 Task: Search one way flight ticket for 1 adult, 1 child, 1 infant in seat in premium economy from Bangor: Bangor International Airport to Jackson: Jackson Hole Airport on 5-2-2023. Choice of flights is Frontier. Number of bags: 2 checked bags. Price is upto 105000. Outbound departure time preference is 19:15.
Action: Mouse moved to (325, 291)
Screenshot: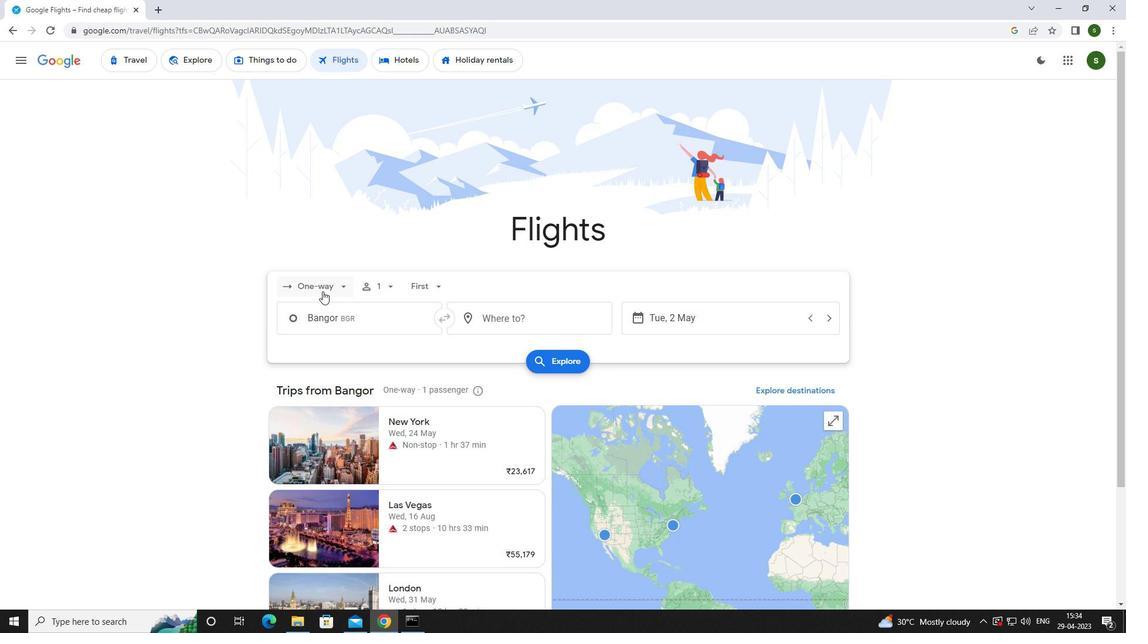 
Action: Mouse pressed left at (325, 291)
Screenshot: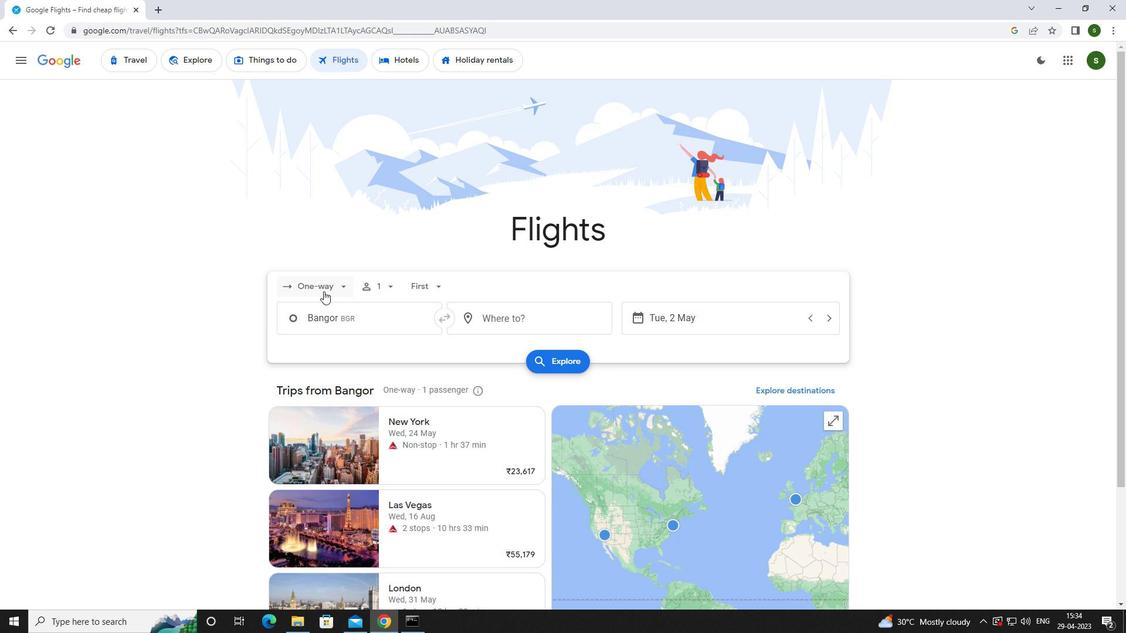 
Action: Mouse moved to (345, 336)
Screenshot: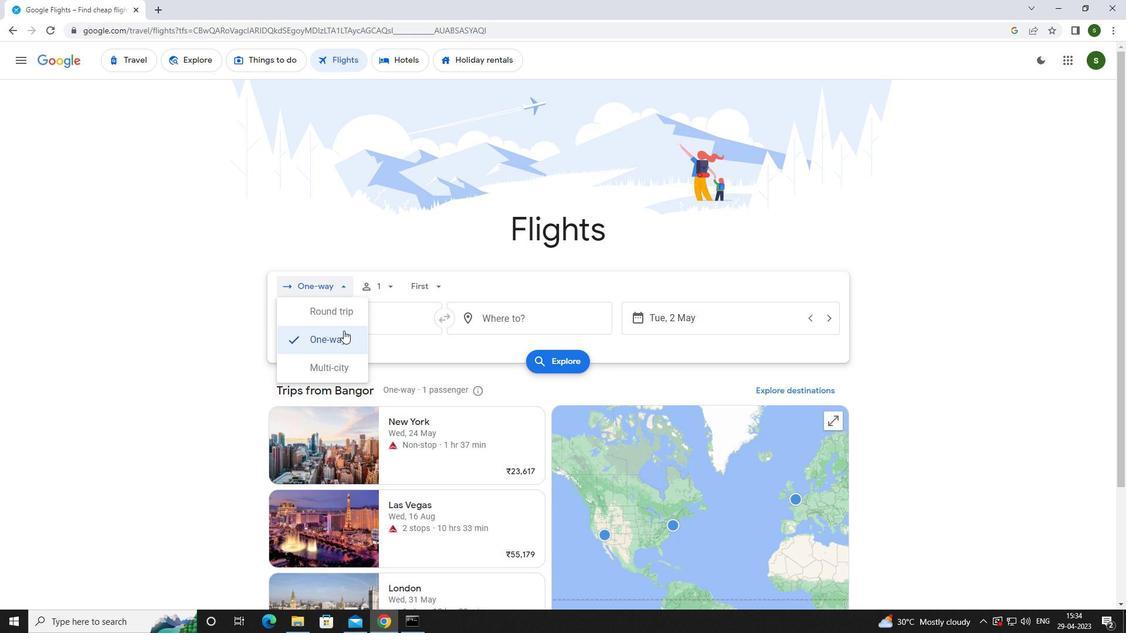
Action: Mouse pressed left at (345, 336)
Screenshot: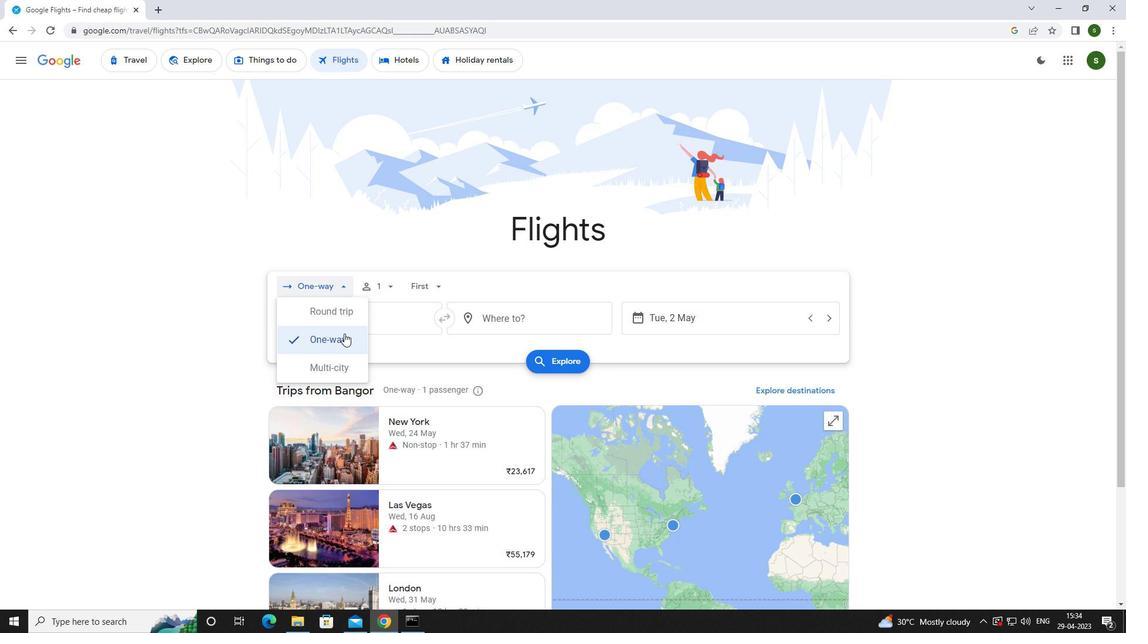 
Action: Mouse moved to (390, 287)
Screenshot: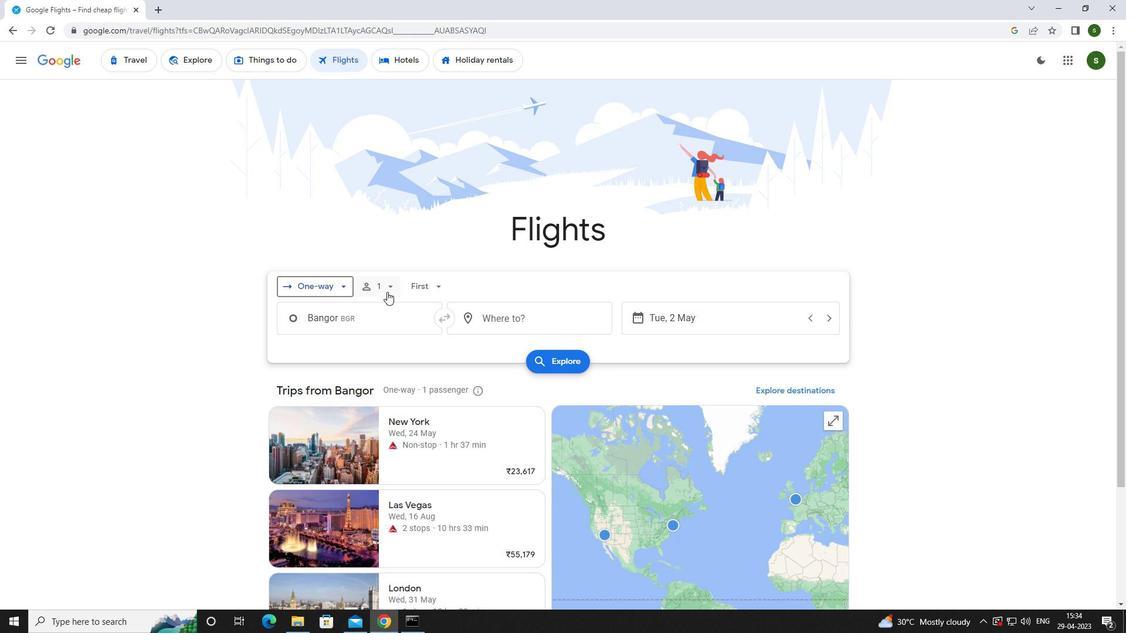 
Action: Mouse pressed left at (390, 287)
Screenshot: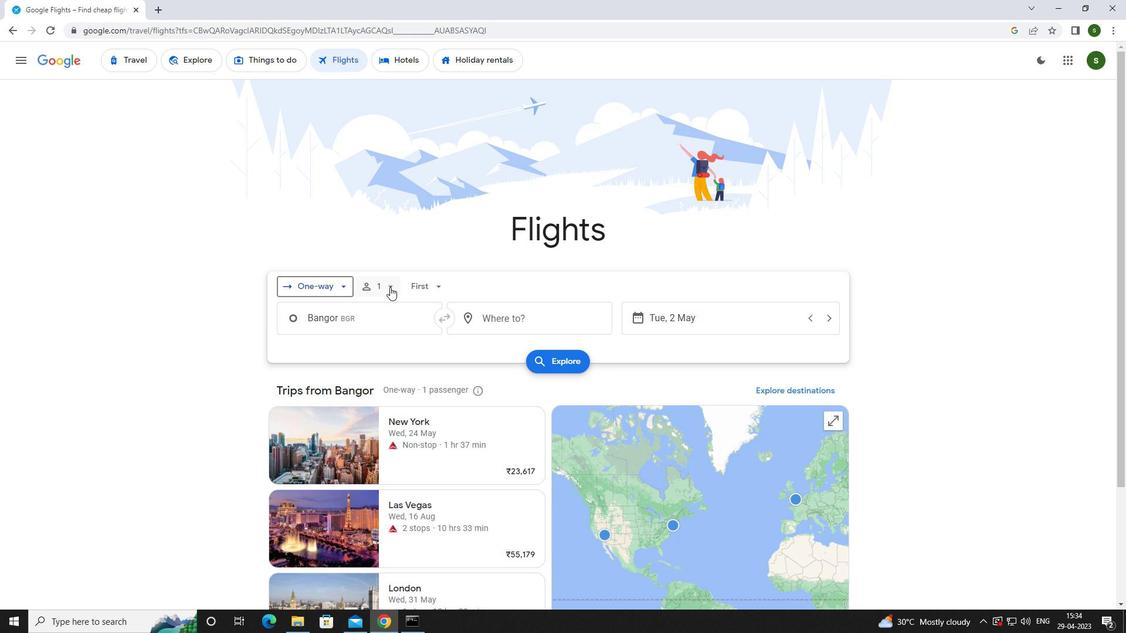 
Action: Mouse moved to (482, 343)
Screenshot: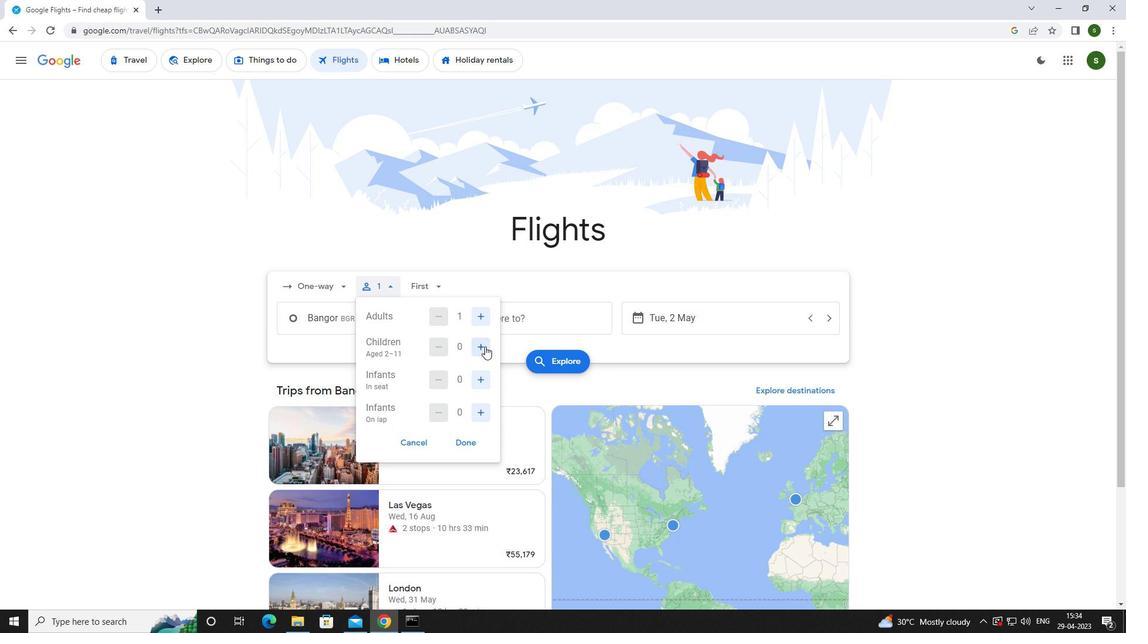 
Action: Mouse pressed left at (482, 343)
Screenshot: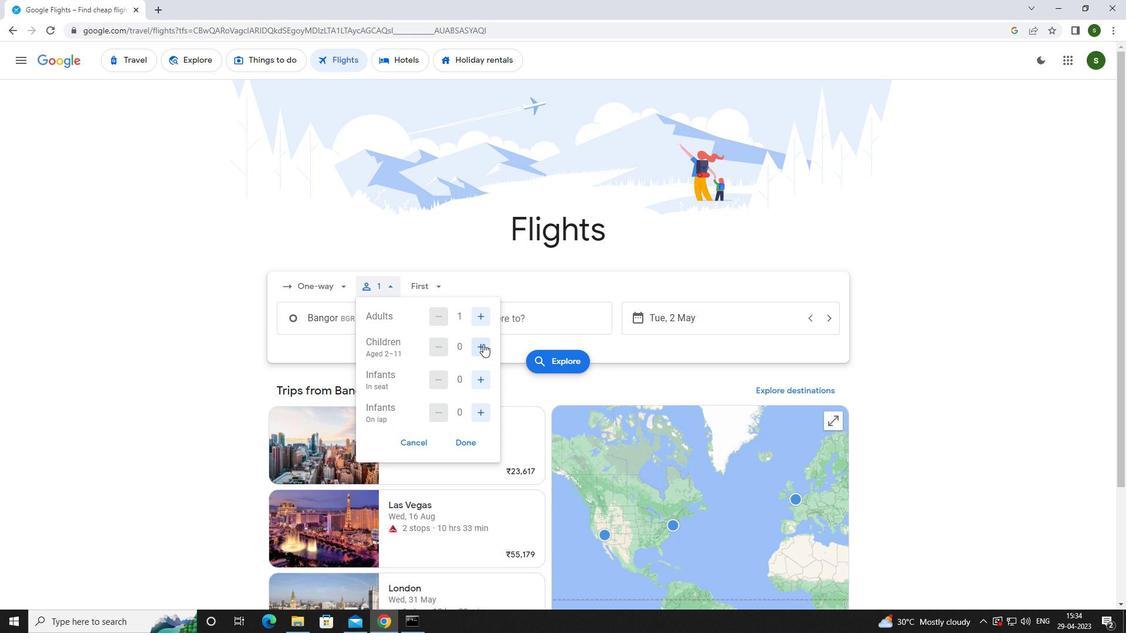 
Action: Mouse moved to (482, 384)
Screenshot: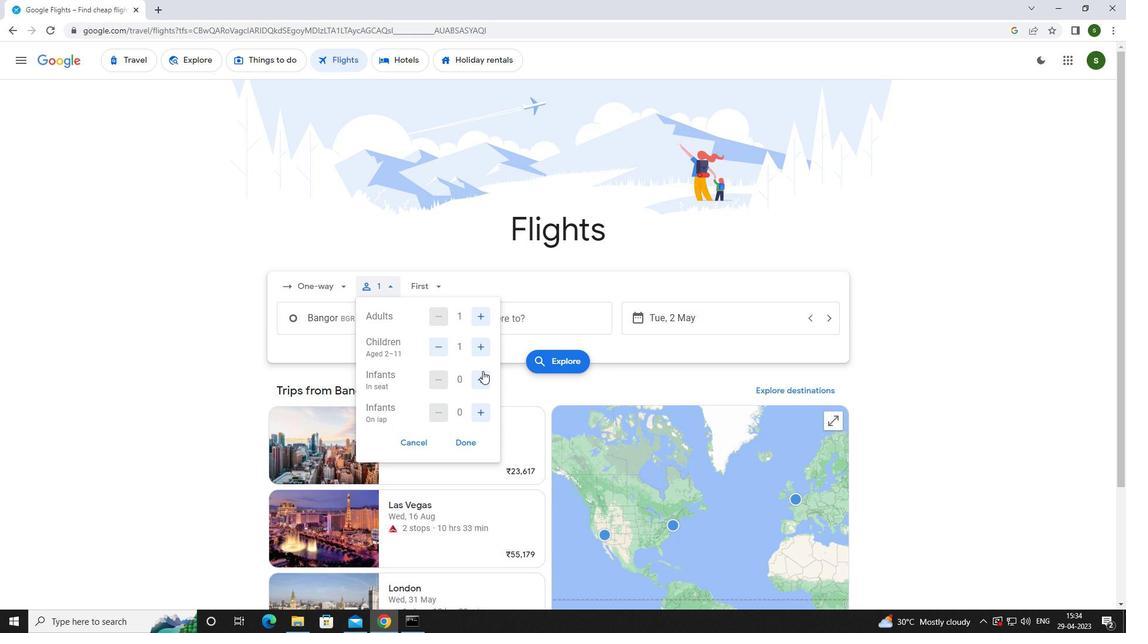 
Action: Mouse pressed left at (482, 384)
Screenshot: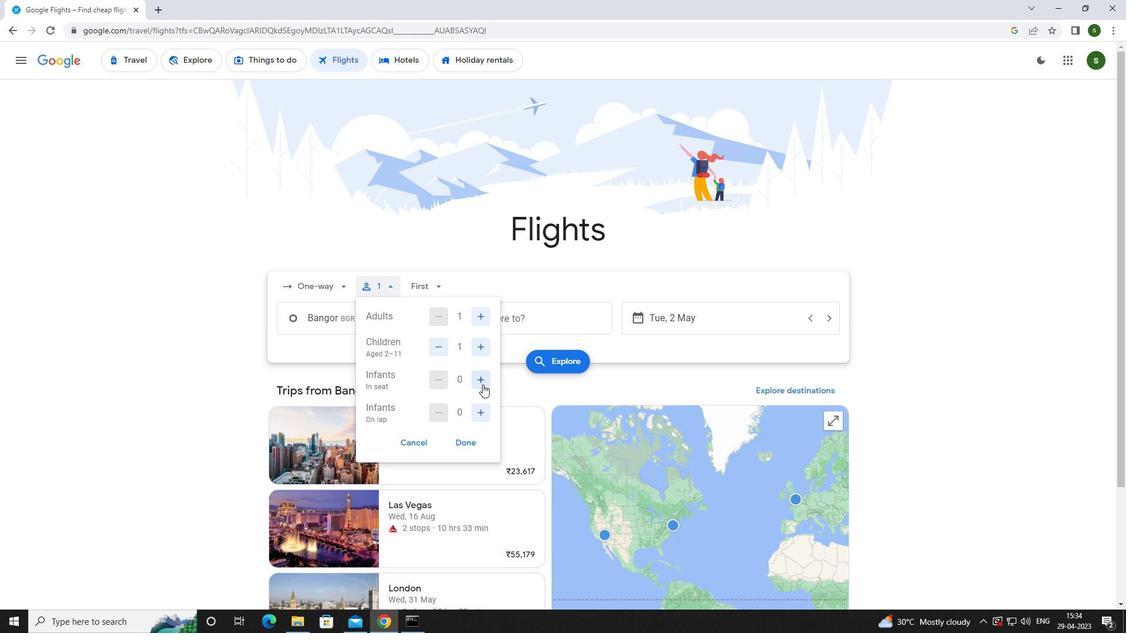 
Action: Mouse moved to (447, 287)
Screenshot: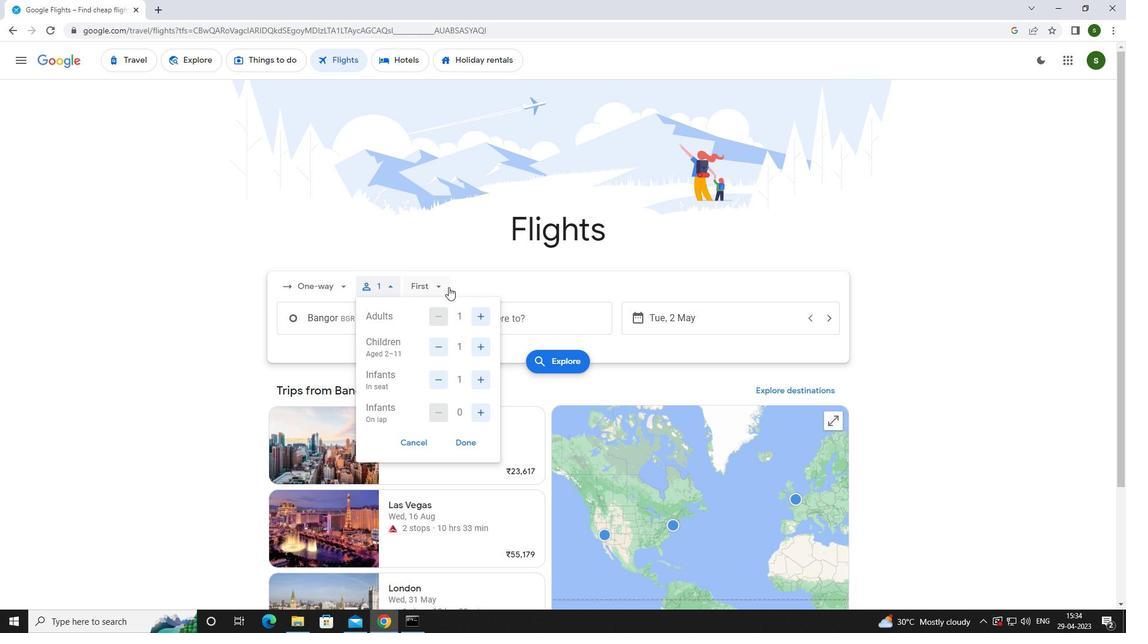 
Action: Mouse pressed left at (447, 287)
Screenshot: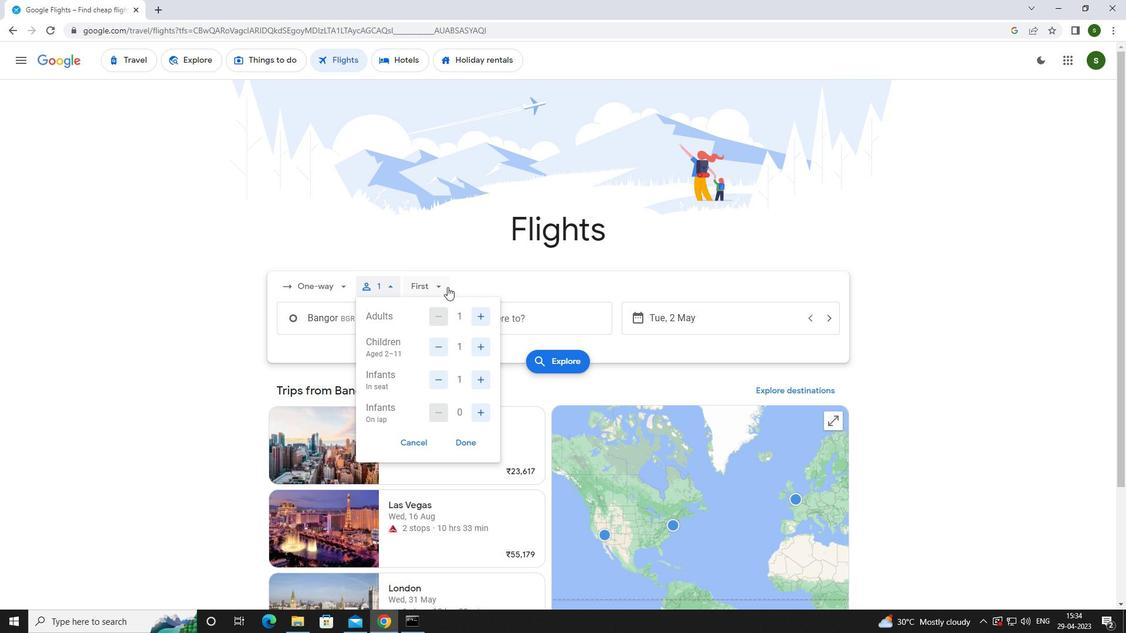 
Action: Mouse moved to (455, 340)
Screenshot: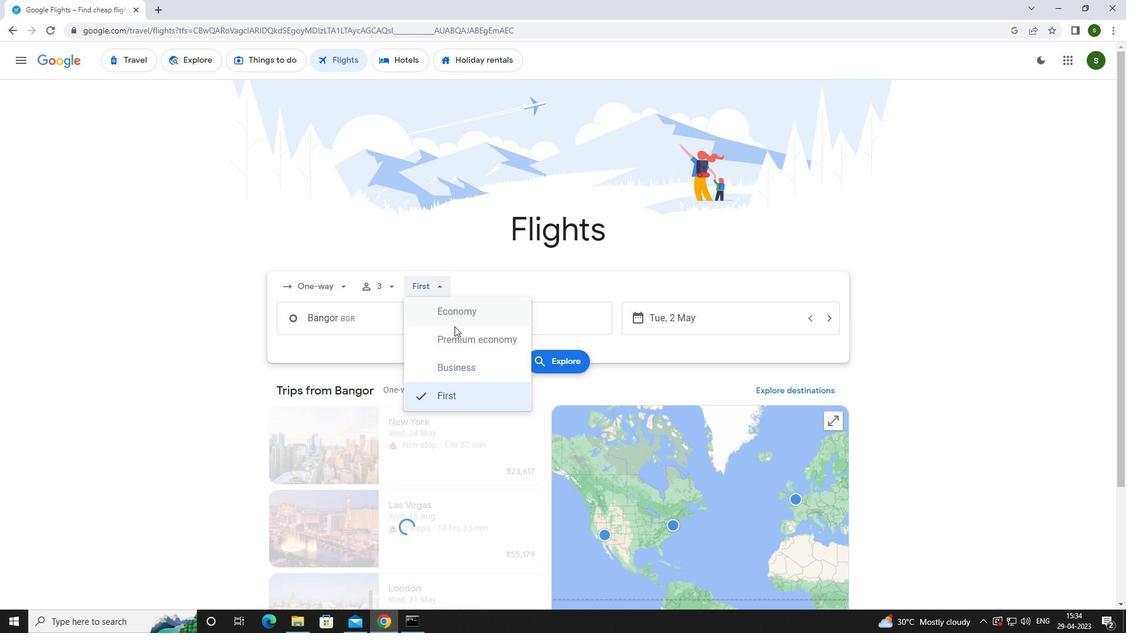 
Action: Mouse pressed left at (455, 340)
Screenshot: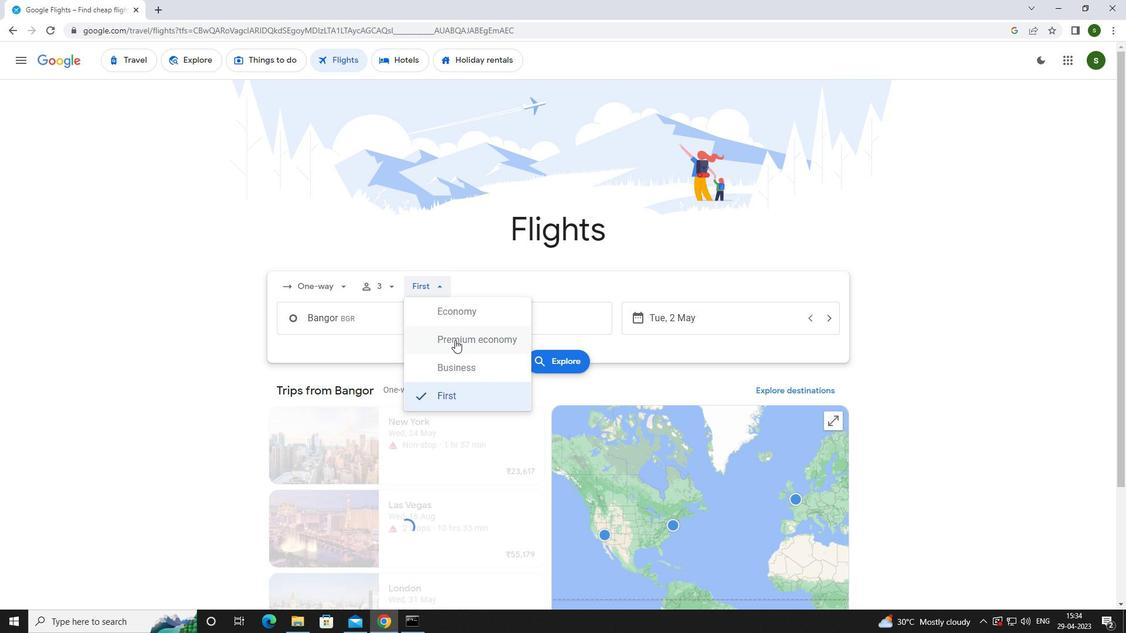 
Action: Mouse moved to (395, 327)
Screenshot: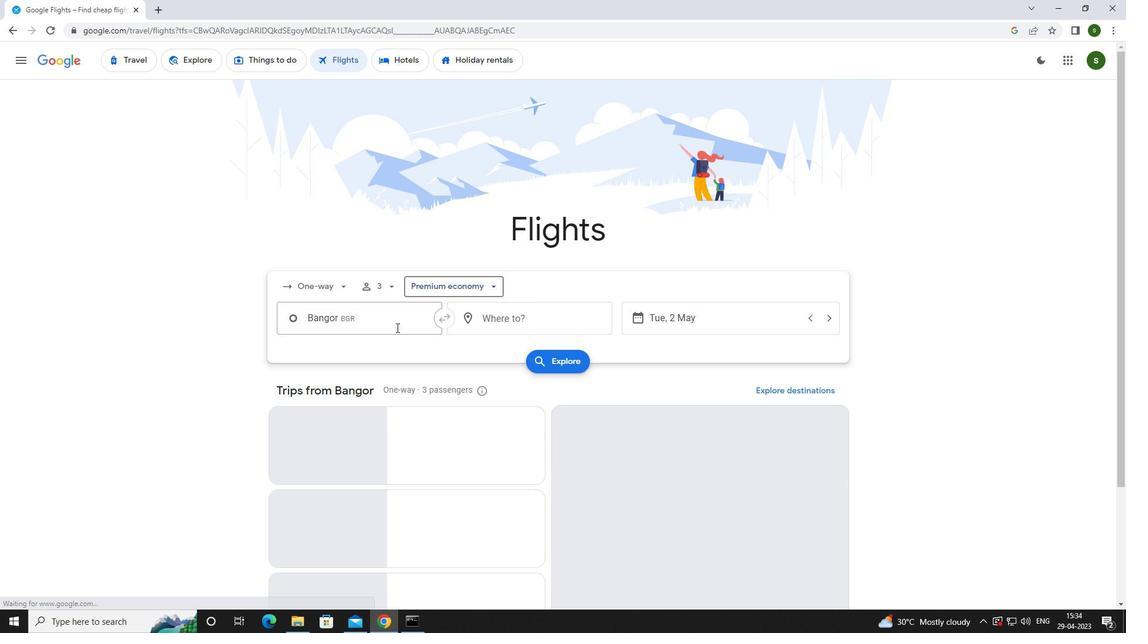 
Action: Mouse pressed left at (395, 327)
Screenshot: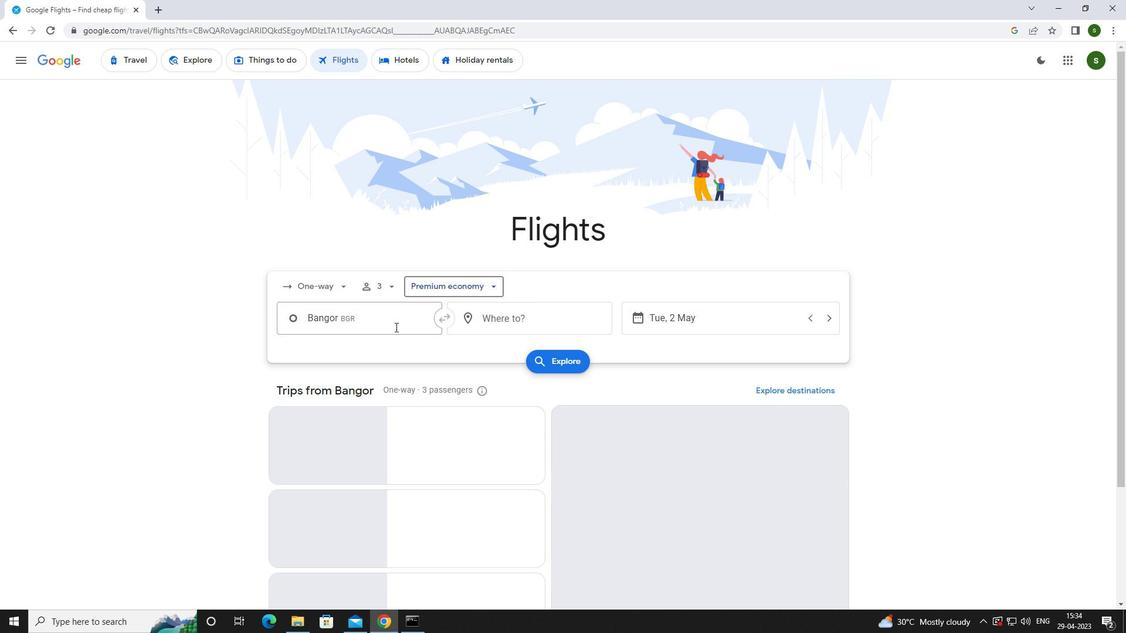 
Action: Key pressed b<Key.caps_lock>angor
Screenshot: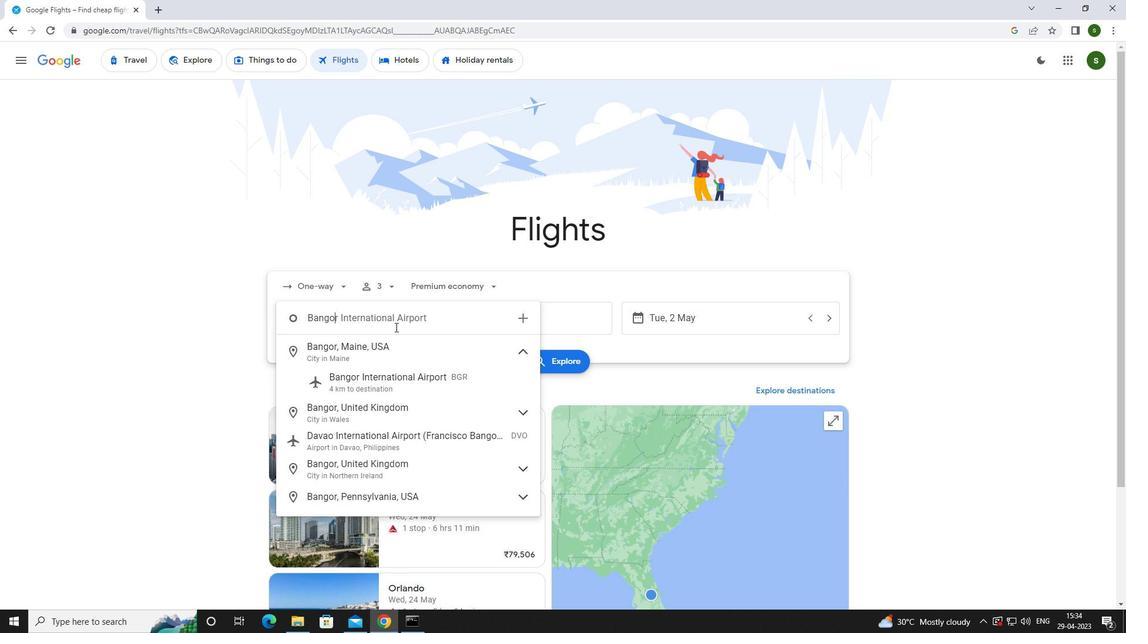 
Action: Mouse moved to (393, 380)
Screenshot: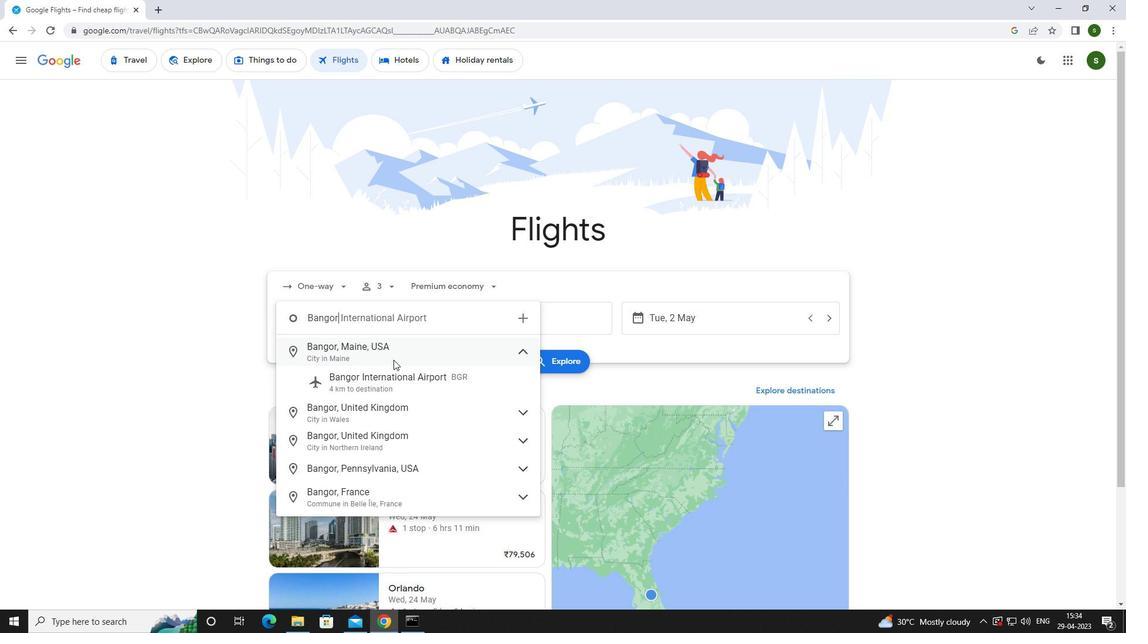 
Action: Mouse pressed left at (393, 380)
Screenshot: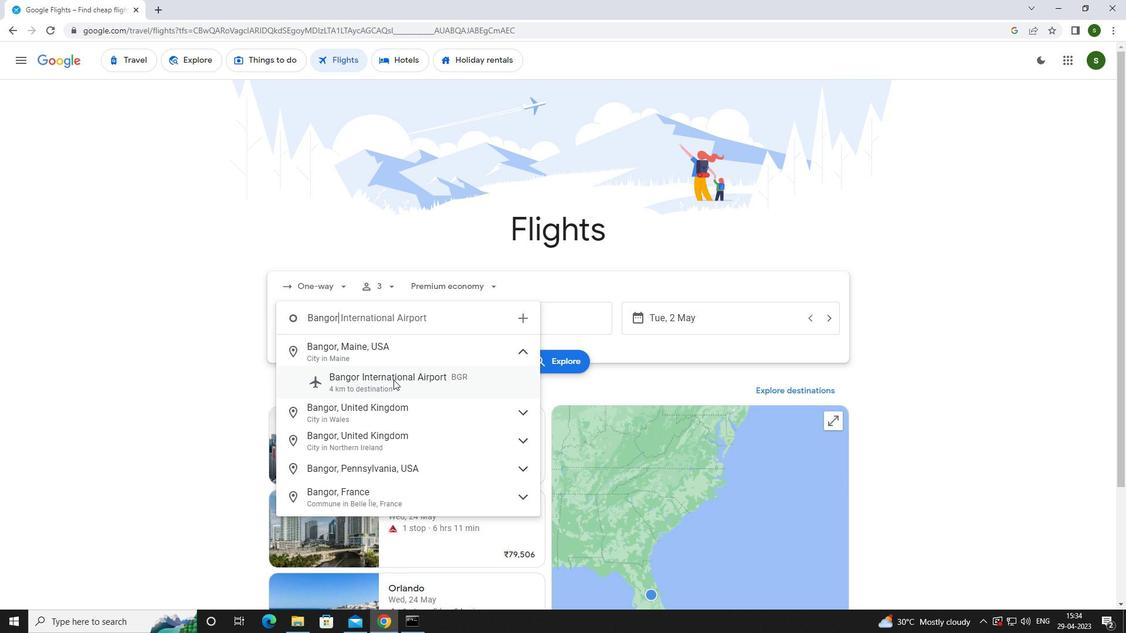 
Action: Mouse moved to (499, 322)
Screenshot: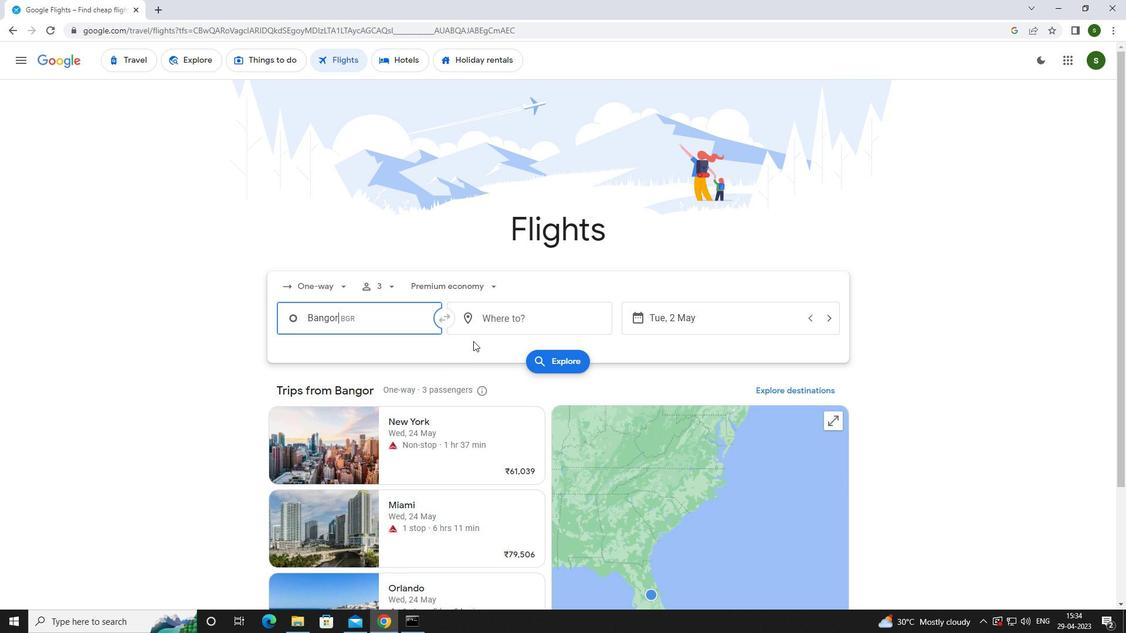 
Action: Mouse pressed left at (499, 322)
Screenshot: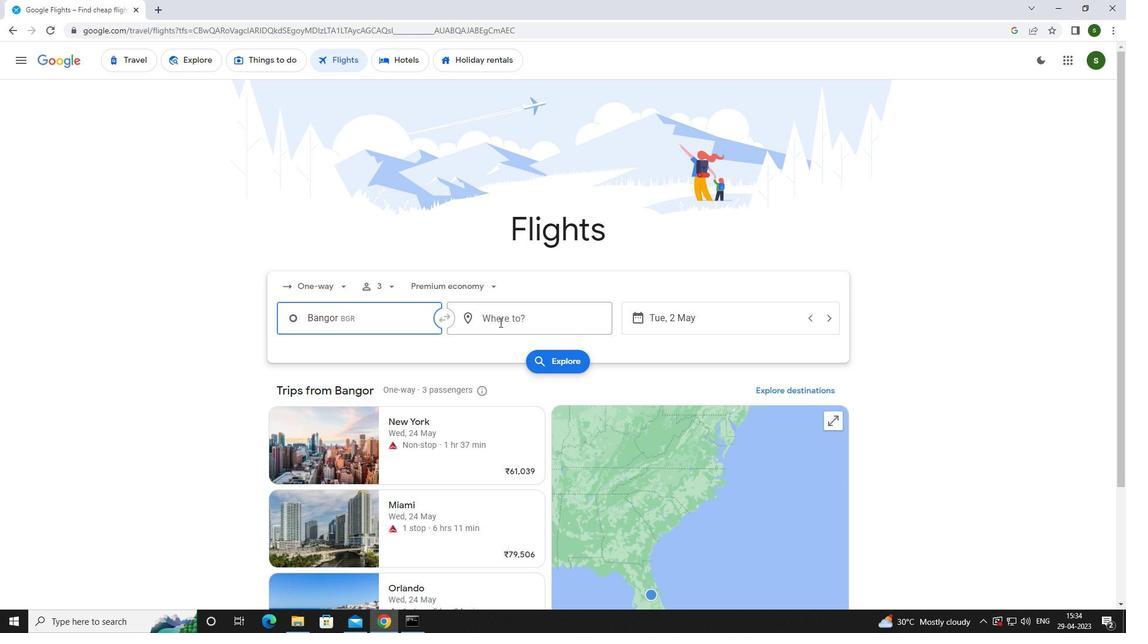 
Action: Mouse moved to (512, 316)
Screenshot: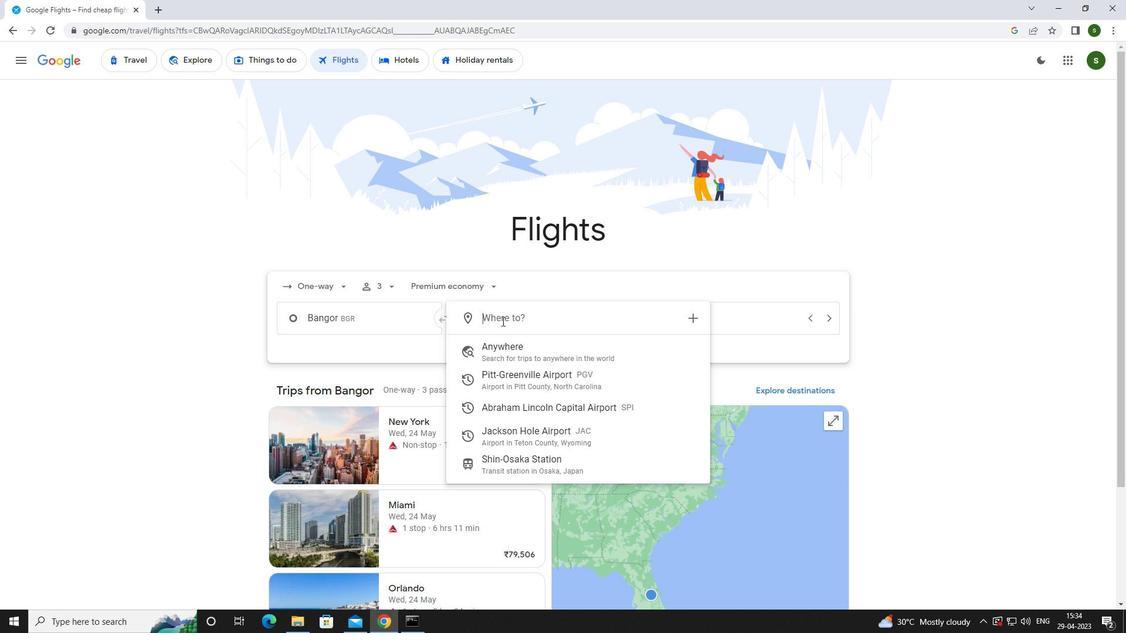 
Action: Key pressed <Key.caps_lock>j<Key.caps_lock>ackson<Key.space><Key.caps_lock>h<Key.caps_lock>
Screenshot: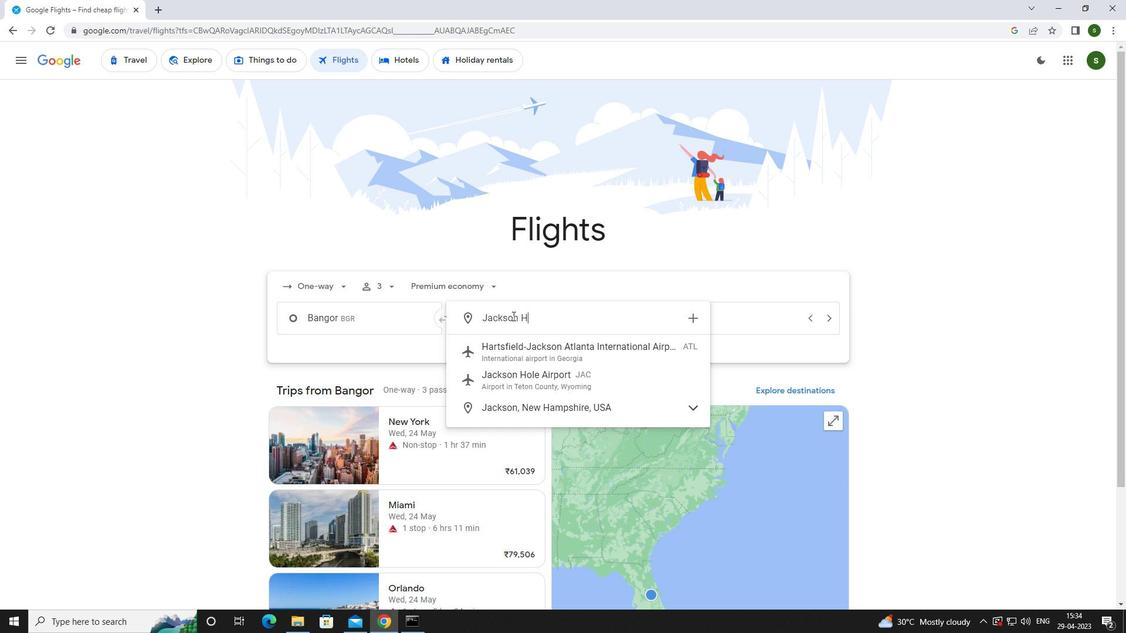 
Action: Mouse moved to (522, 374)
Screenshot: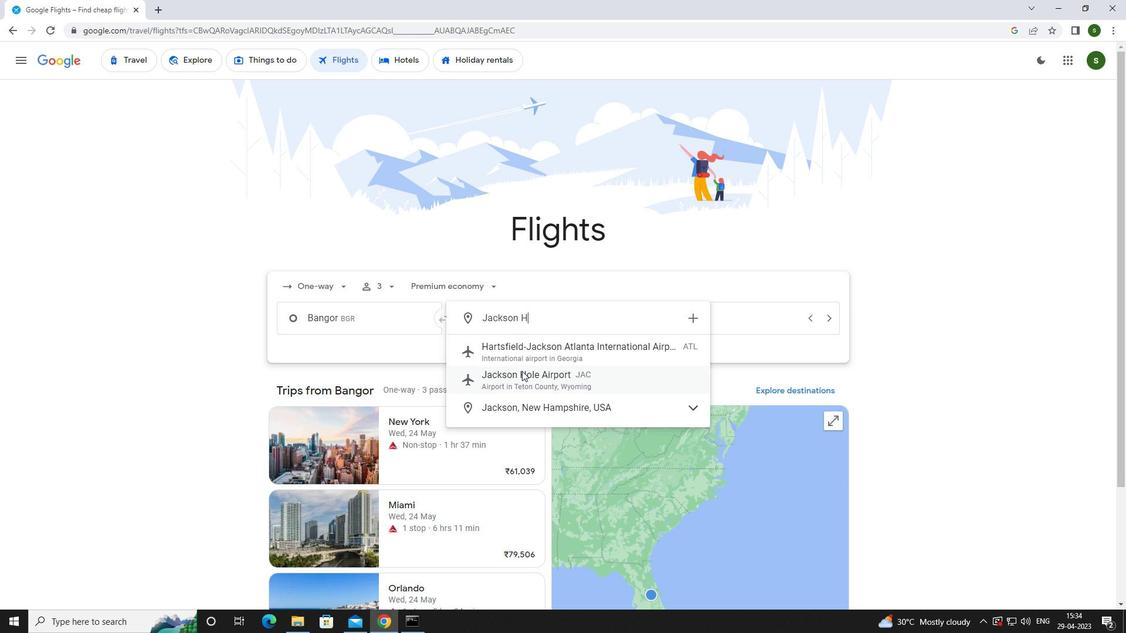 
Action: Mouse pressed left at (522, 374)
Screenshot: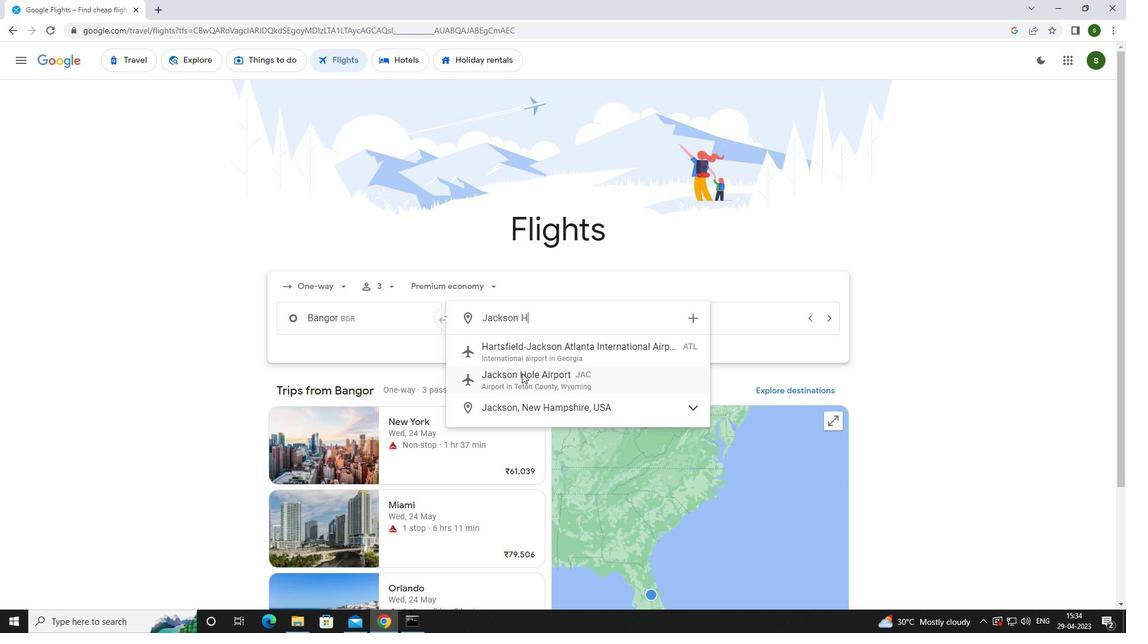 
Action: Mouse moved to (705, 321)
Screenshot: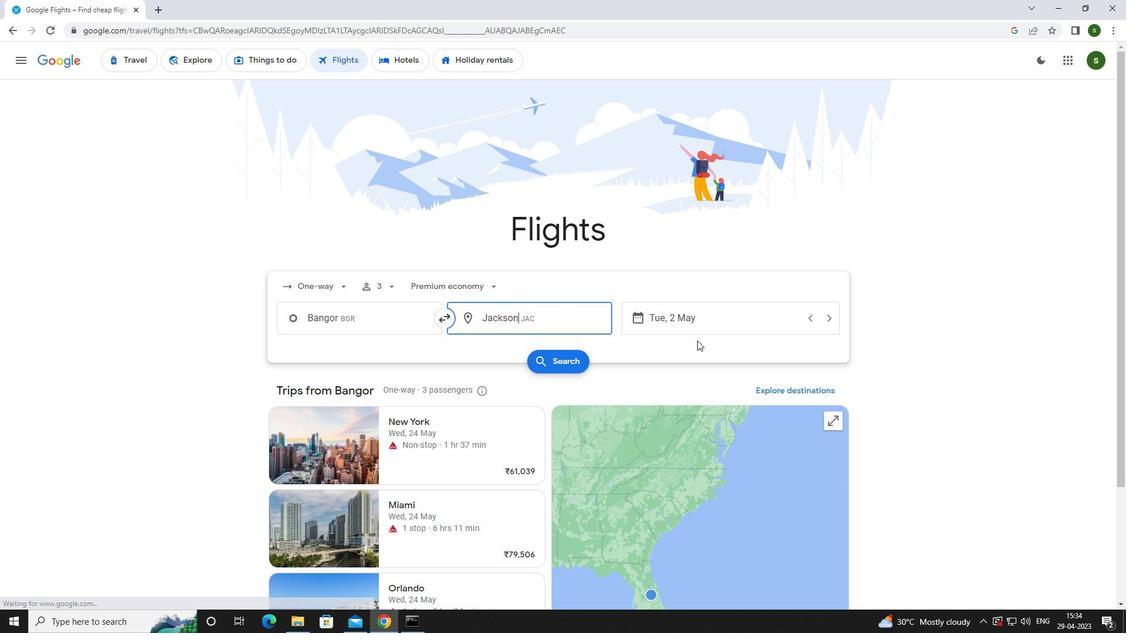 
Action: Mouse pressed left at (705, 321)
Screenshot: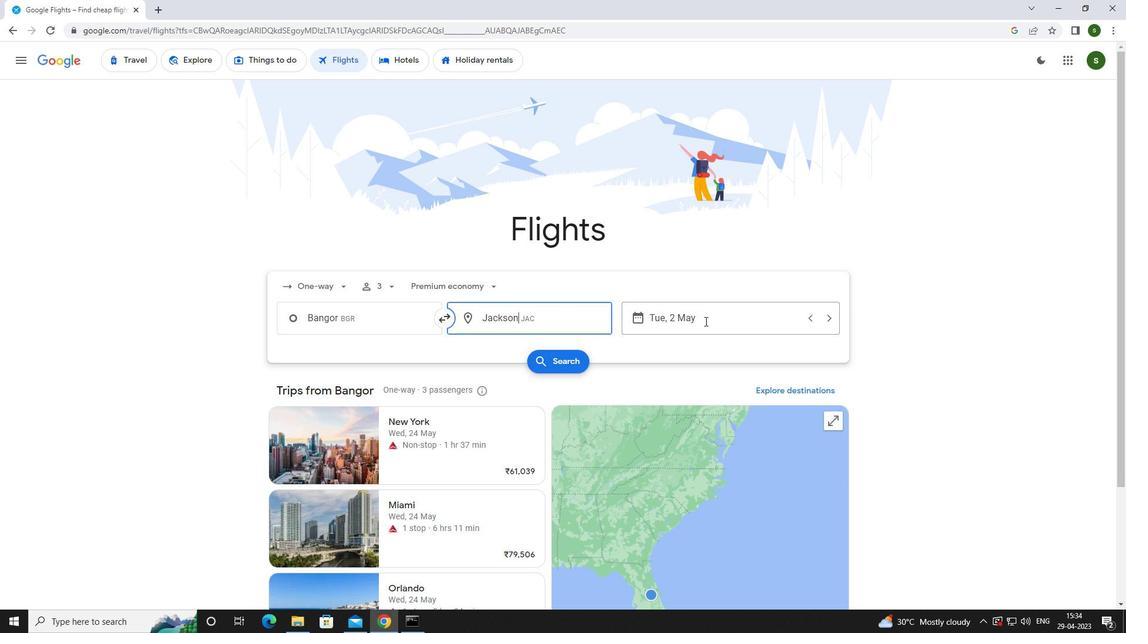 
Action: Mouse moved to (704, 387)
Screenshot: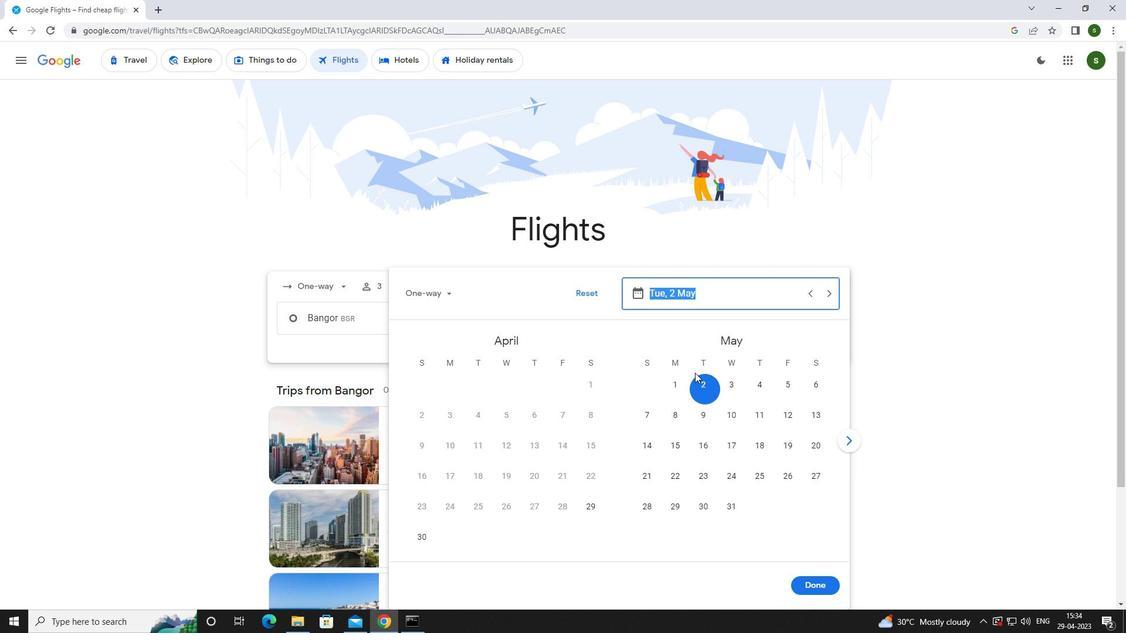 
Action: Mouse pressed left at (704, 387)
Screenshot: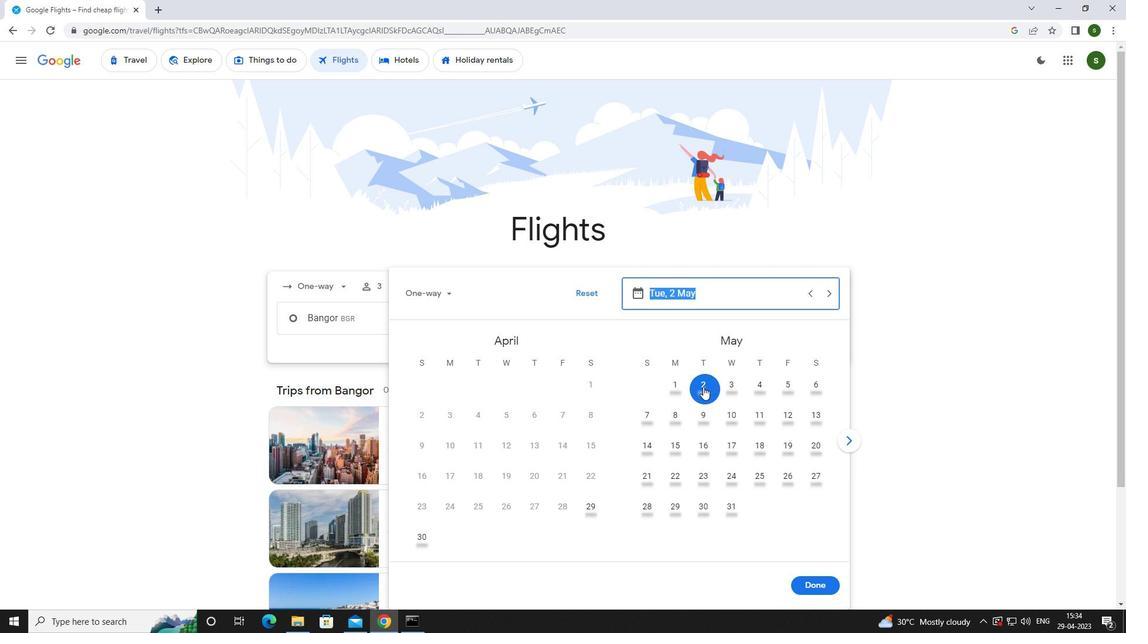 
Action: Mouse moved to (820, 581)
Screenshot: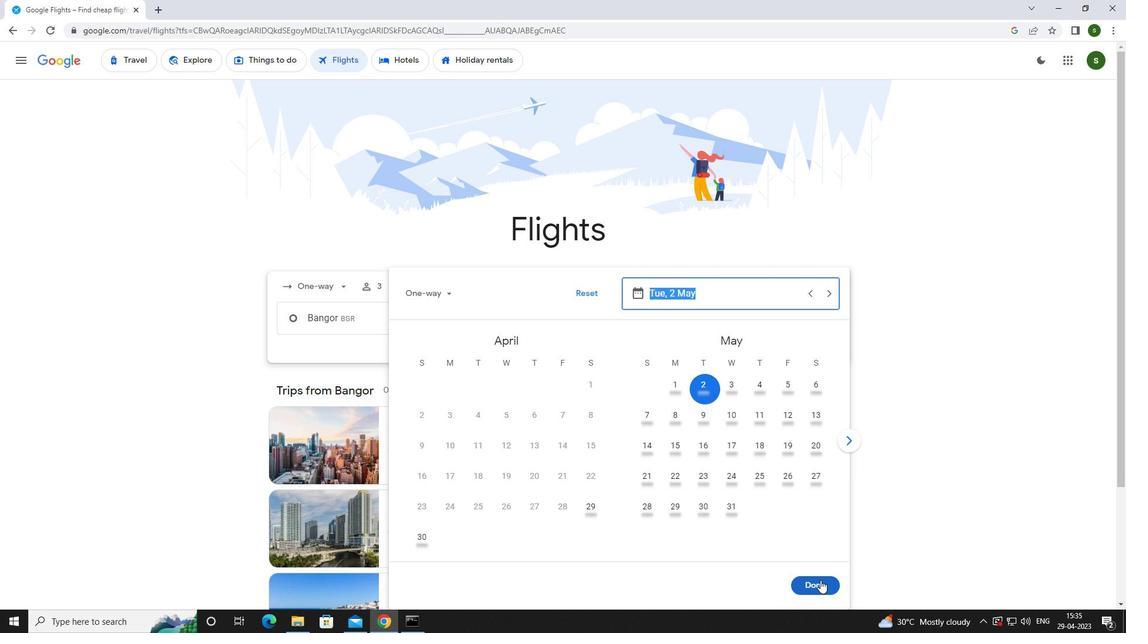 
Action: Mouse pressed left at (820, 581)
Screenshot: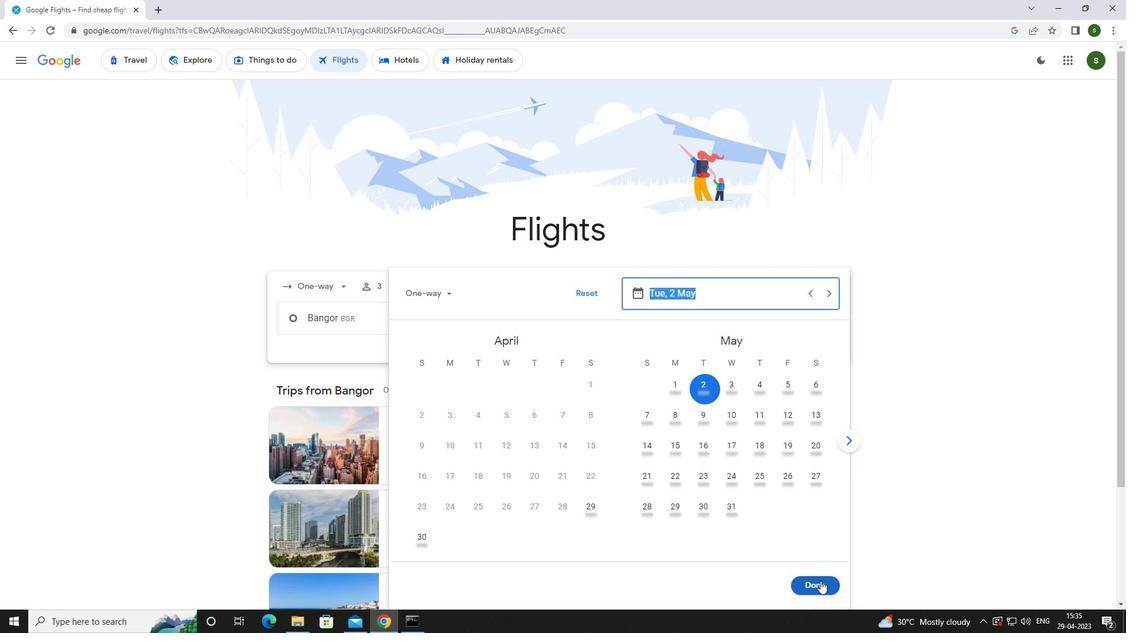 
Action: Mouse moved to (542, 355)
Screenshot: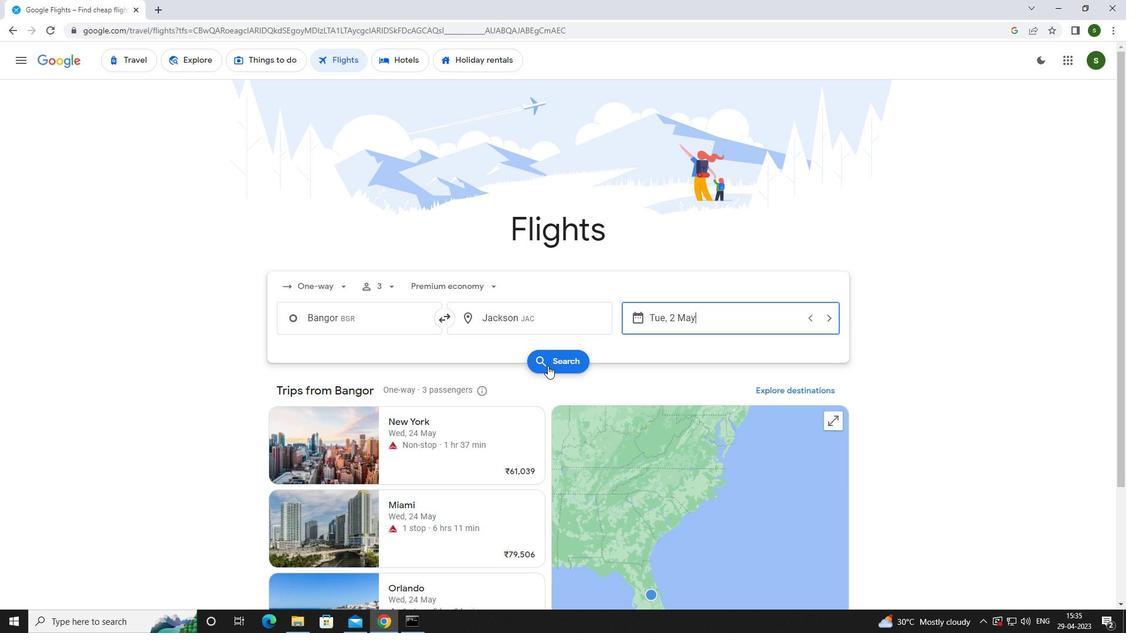 
Action: Mouse pressed left at (542, 355)
Screenshot: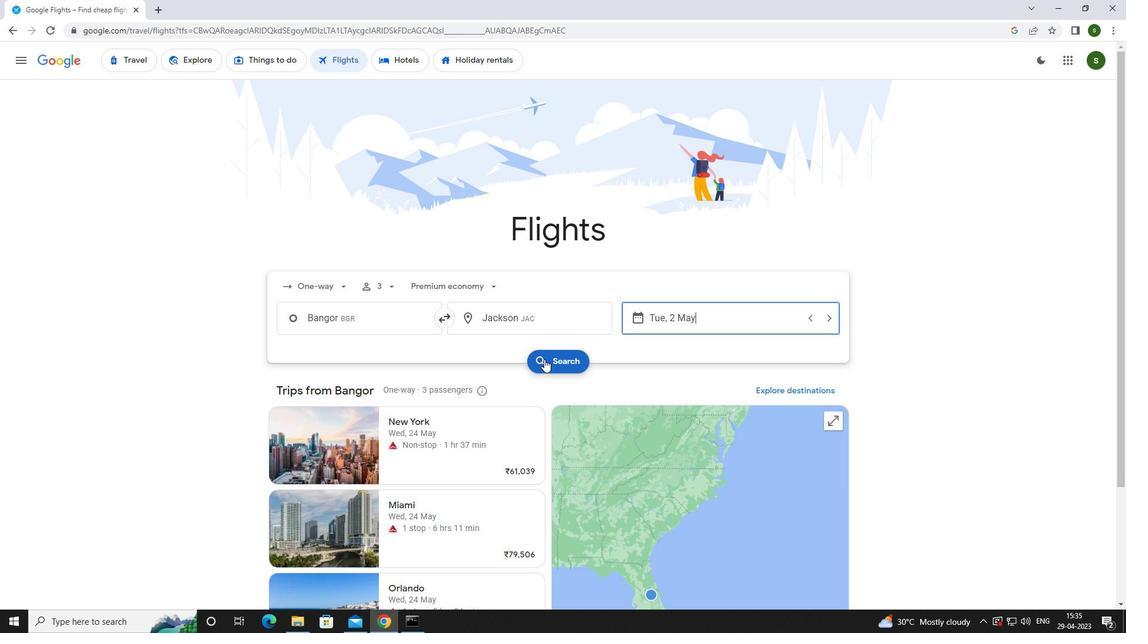 
Action: Mouse moved to (292, 163)
Screenshot: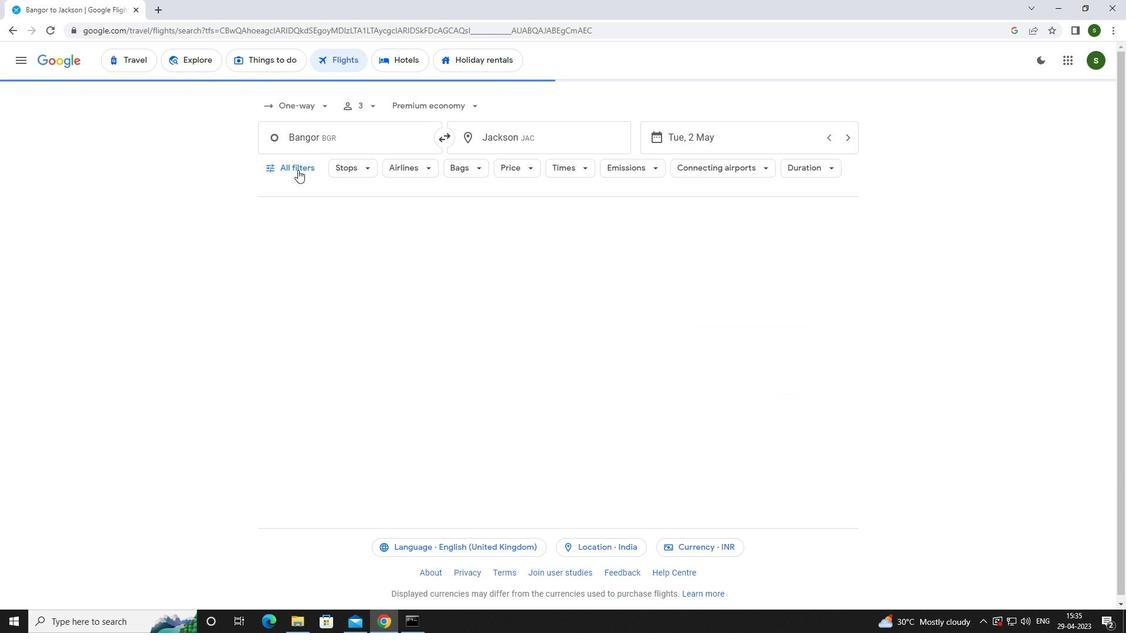 
Action: Mouse pressed left at (292, 163)
Screenshot: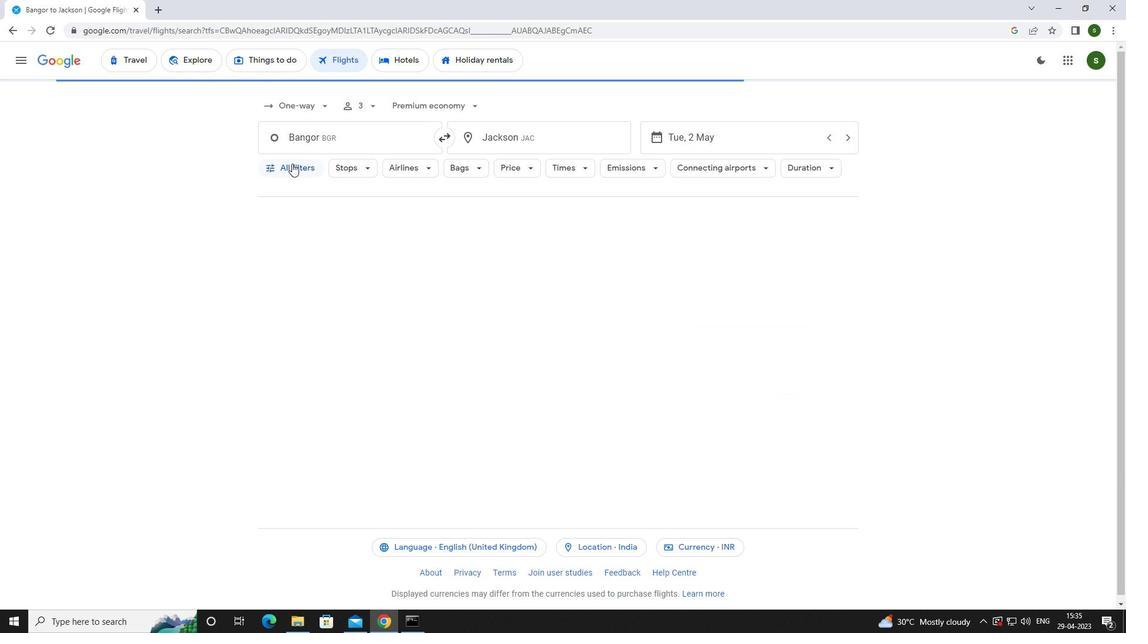 
Action: Mouse moved to (328, 254)
Screenshot: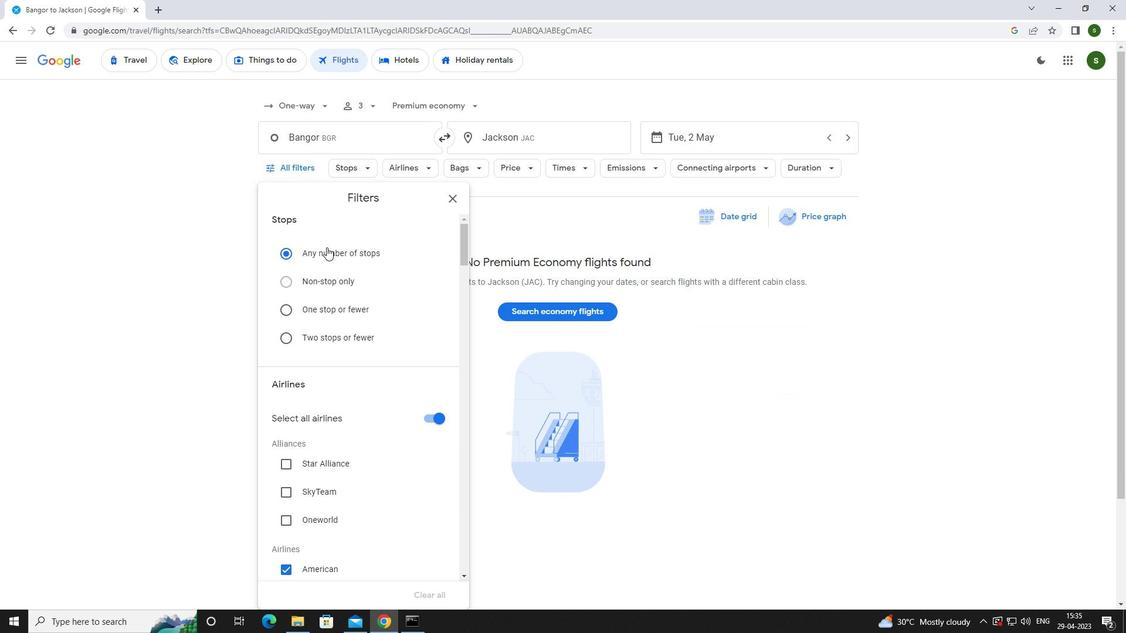 
Action: Mouse scrolled (328, 254) with delta (0, 0)
Screenshot: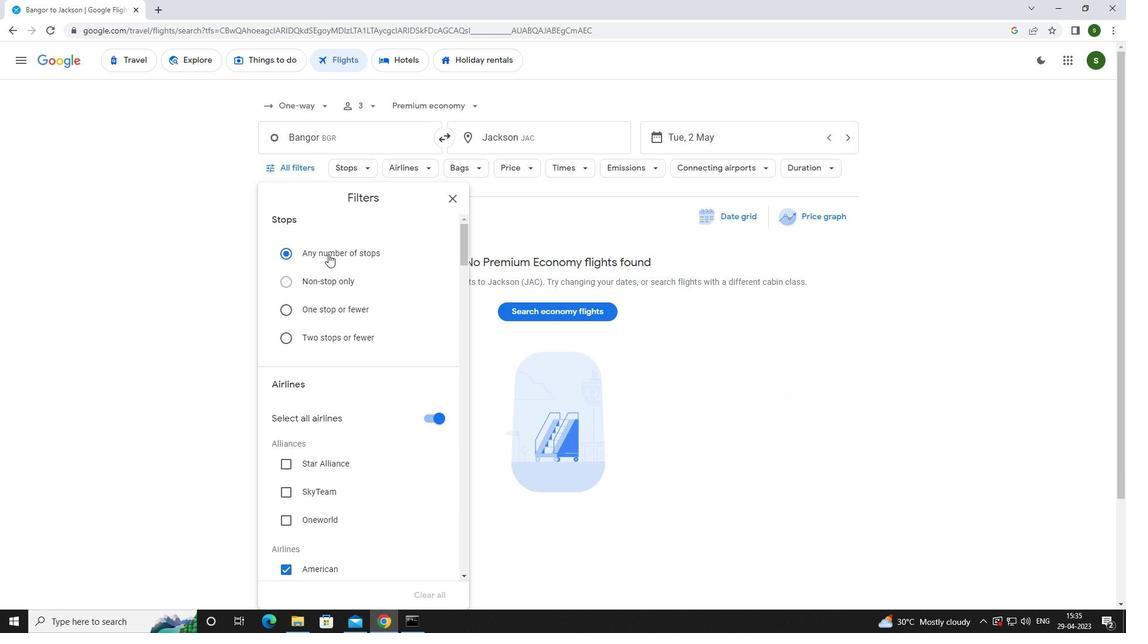
Action: Mouse scrolled (328, 254) with delta (0, 0)
Screenshot: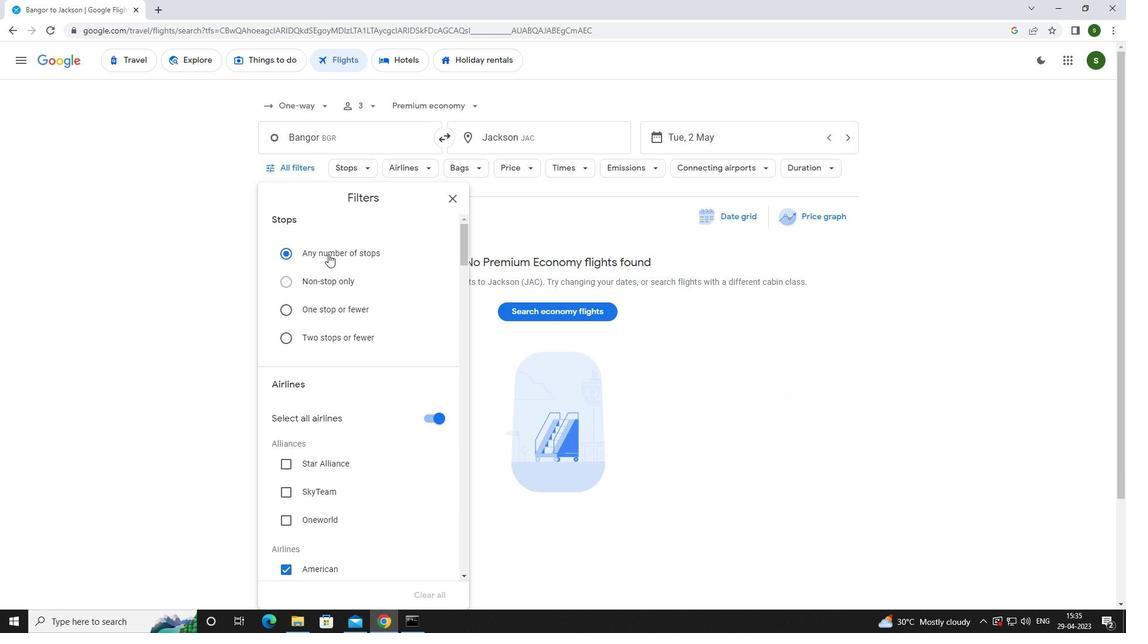 
Action: Mouse moved to (439, 302)
Screenshot: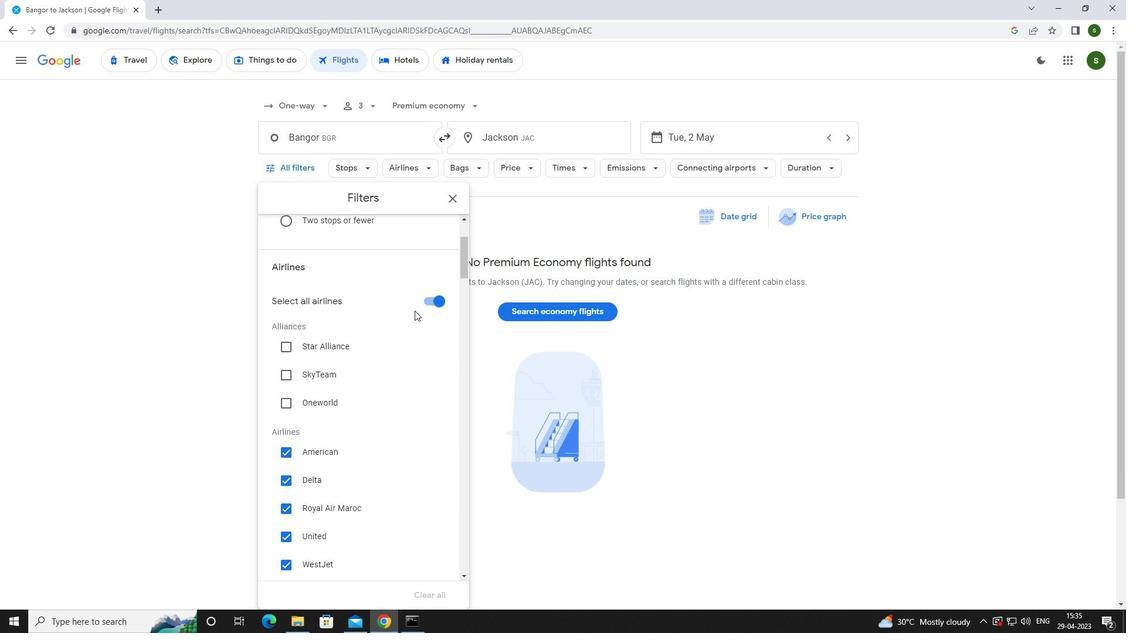 
Action: Mouse pressed left at (439, 302)
Screenshot: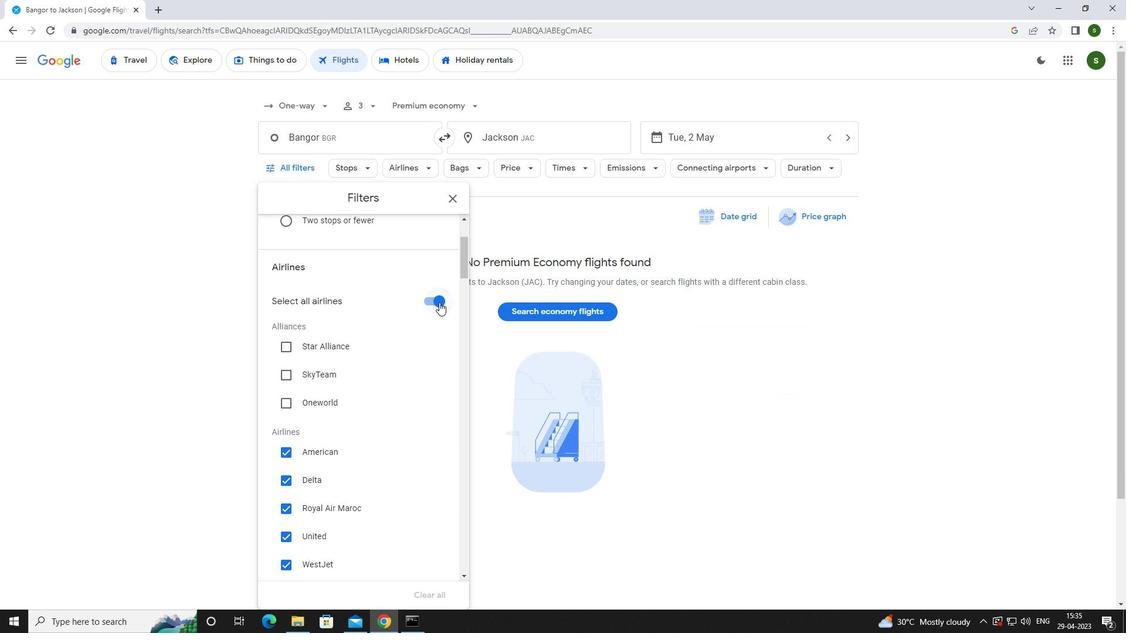 
Action: Mouse moved to (408, 314)
Screenshot: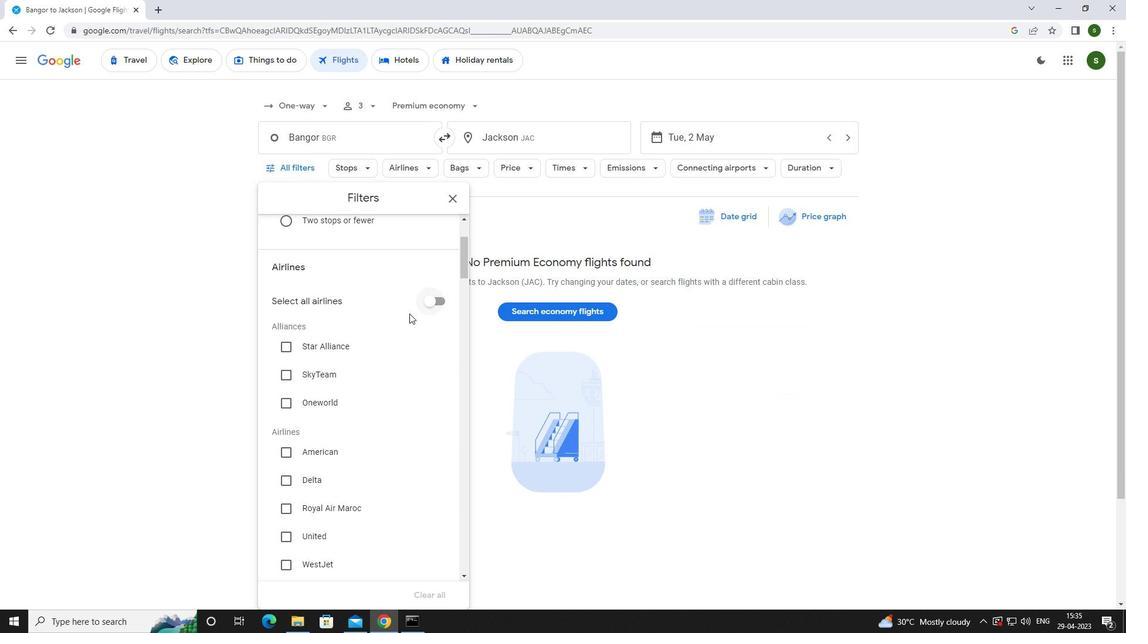 
Action: Mouse scrolled (408, 313) with delta (0, 0)
Screenshot: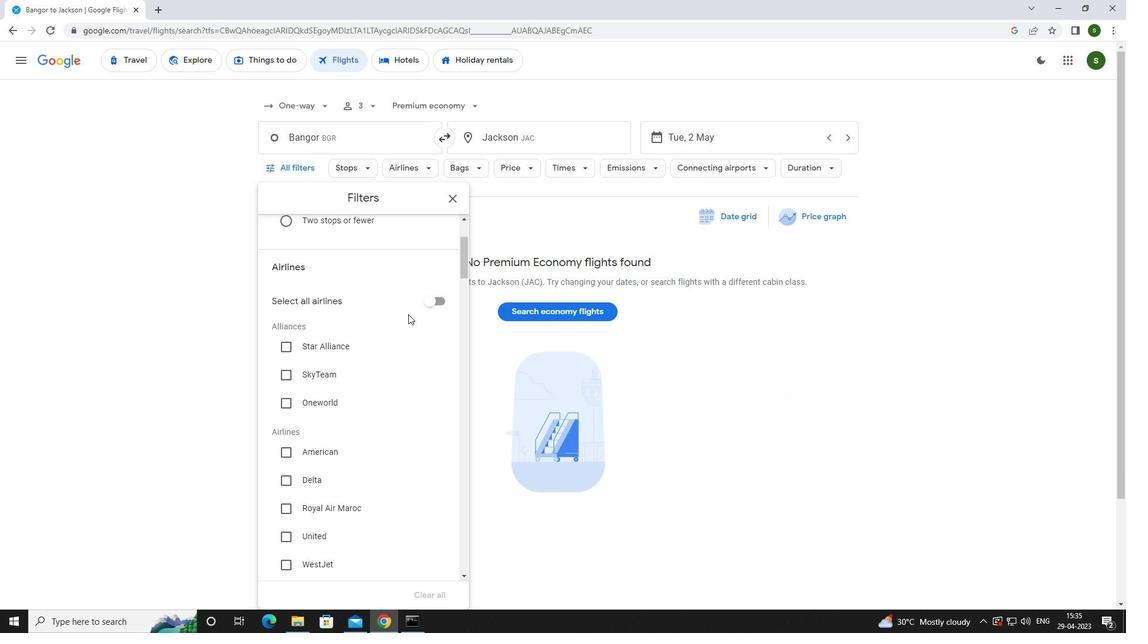 
Action: Mouse scrolled (408, 313) with delta (0, 0)
Screenshot: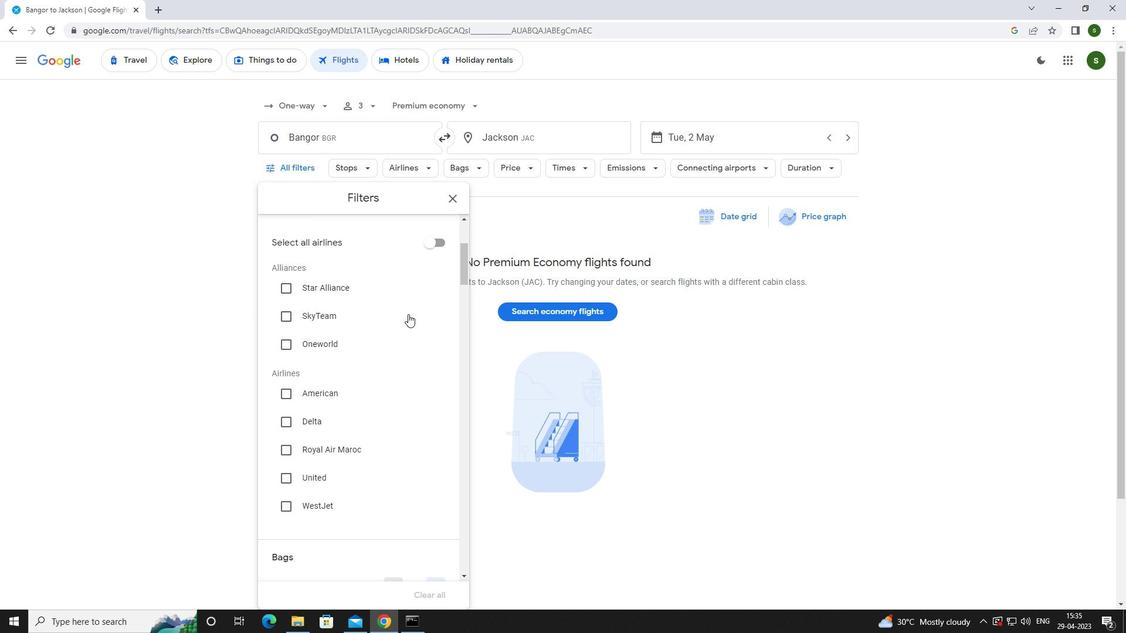 
Action: Mouse scrolled (408, 313) with delta (0, 0)
Screenshot: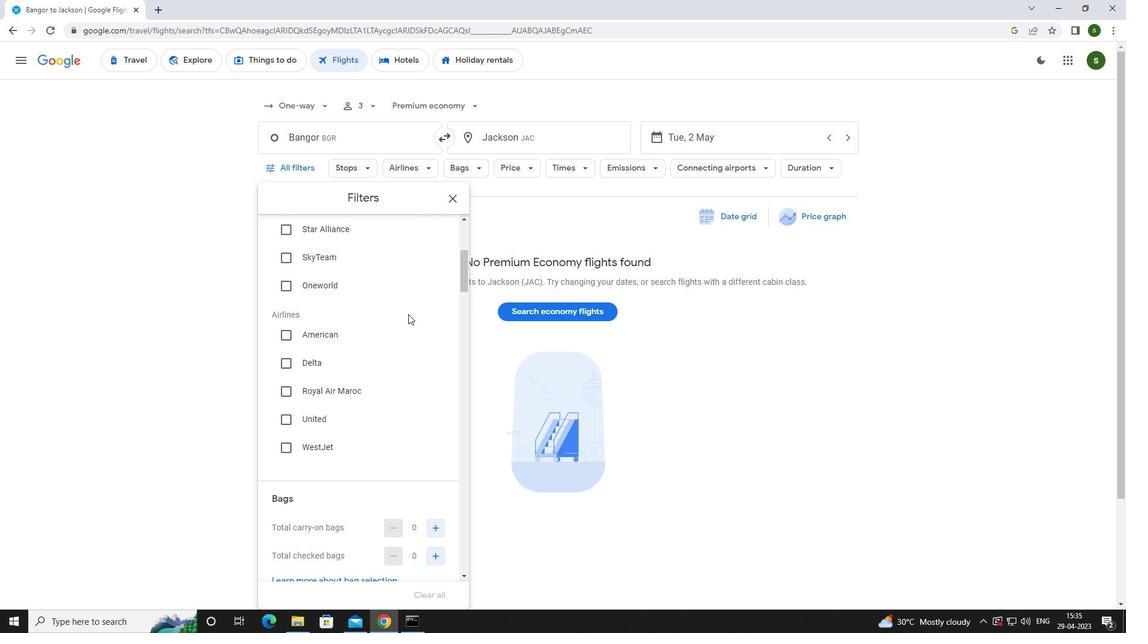 
Action: Mouse scrolled (408, 313) with delta (0, 0)
Screenshot: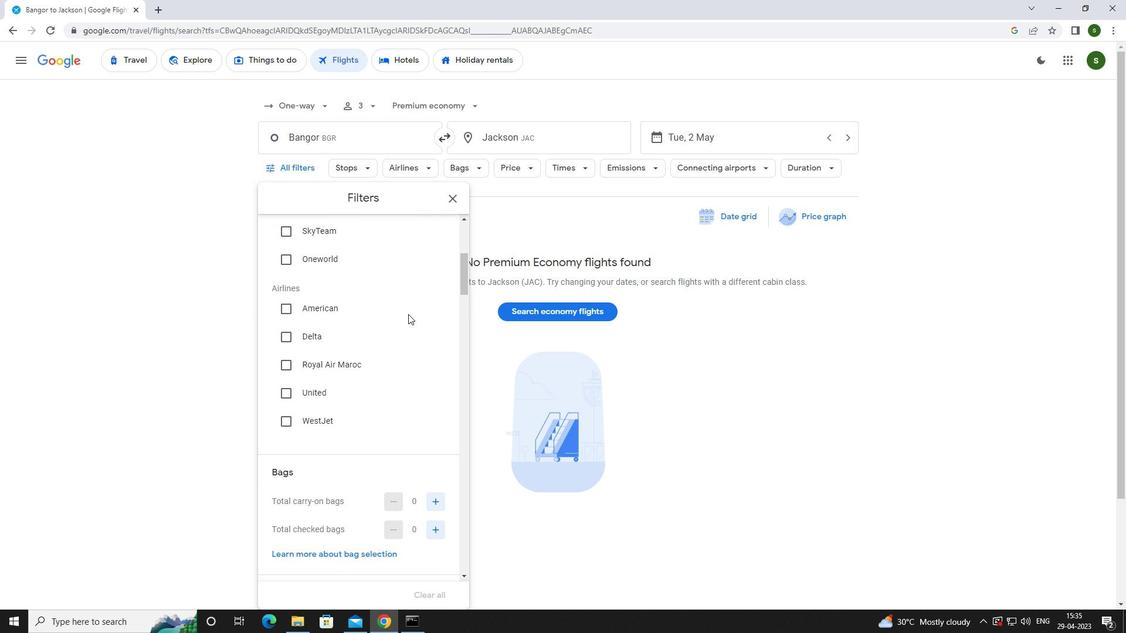 
Action: Mouse scrolled (408, 313) with delta (0, 0)
Screenshot: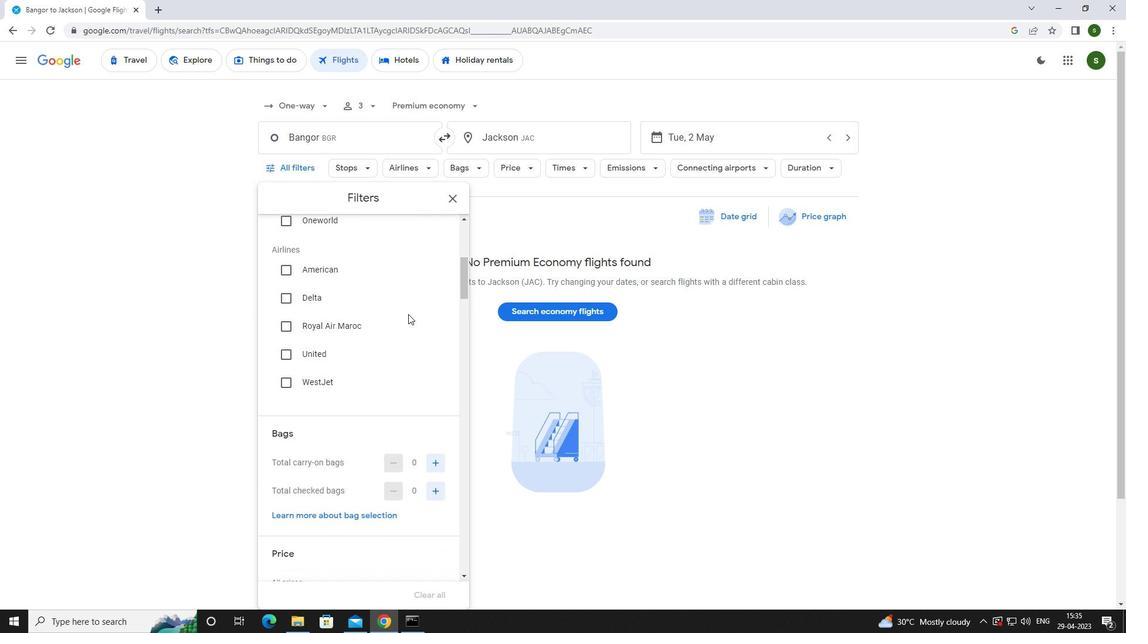 
Action: Mouse moved to (437, 382)
Screenshot: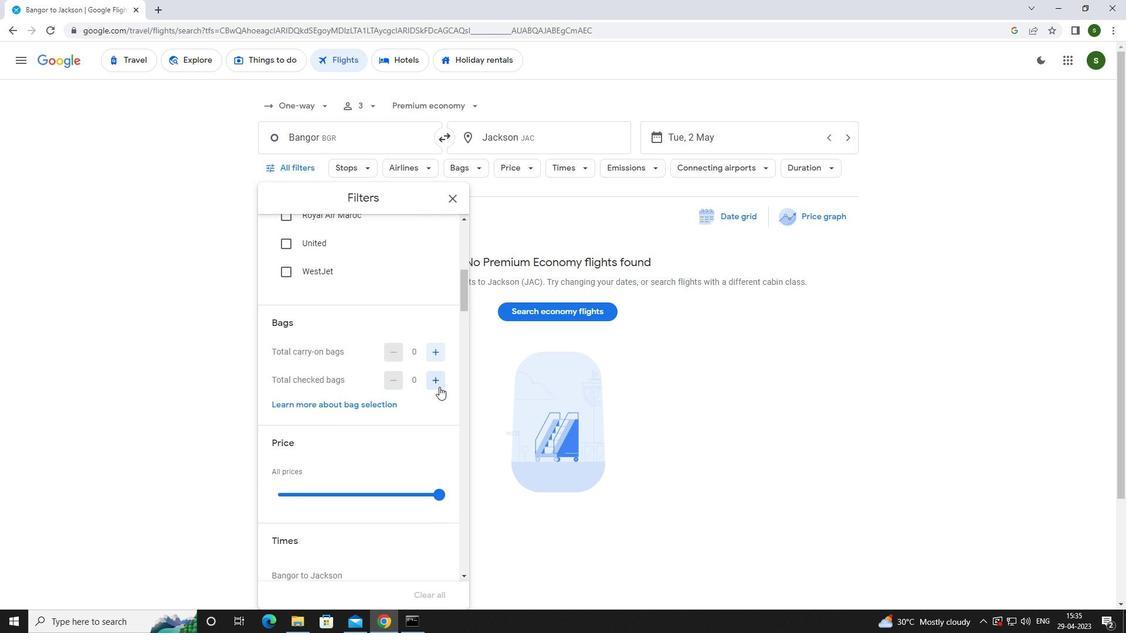 
Action: Mouse pressed left at (437, 382)
Screenshot: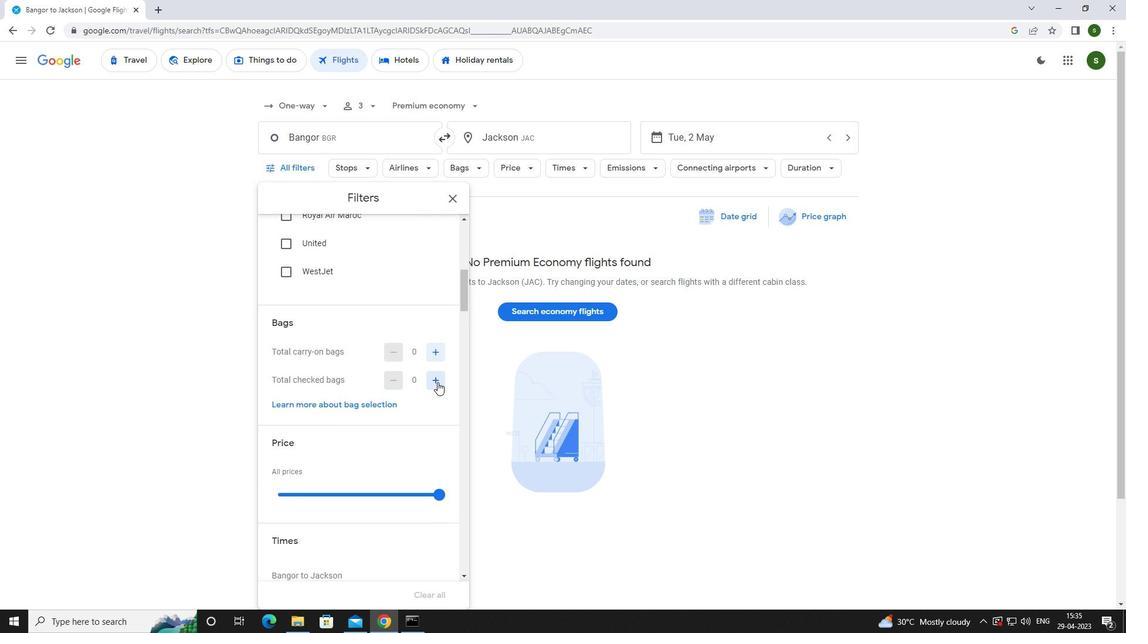 
Action: Mouse pressed left at (437, 382)
Screenshot: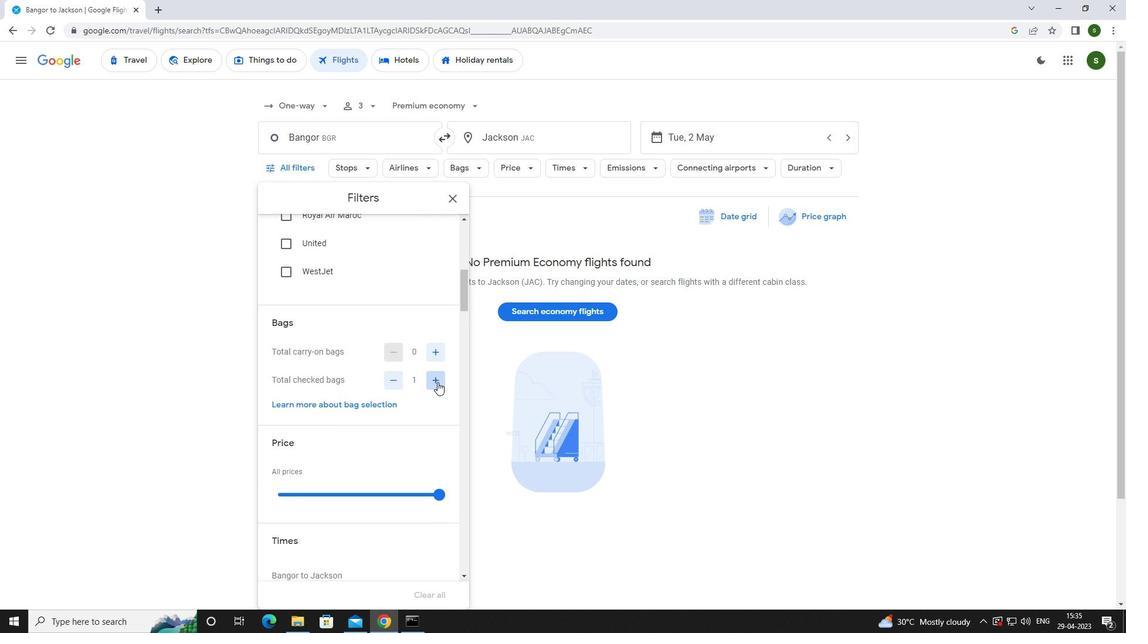 
Action: Mouse moved to (436, 382)
Screenshot: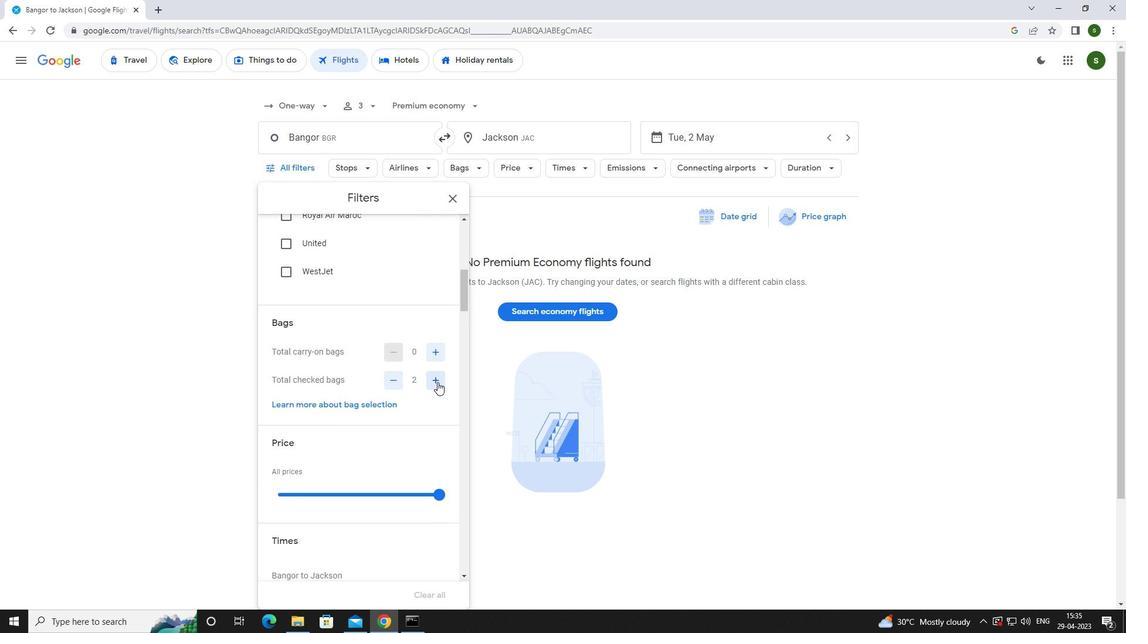 
Action: Mouse scrolled (436, 381) with delta (0, 0)
Screenshot: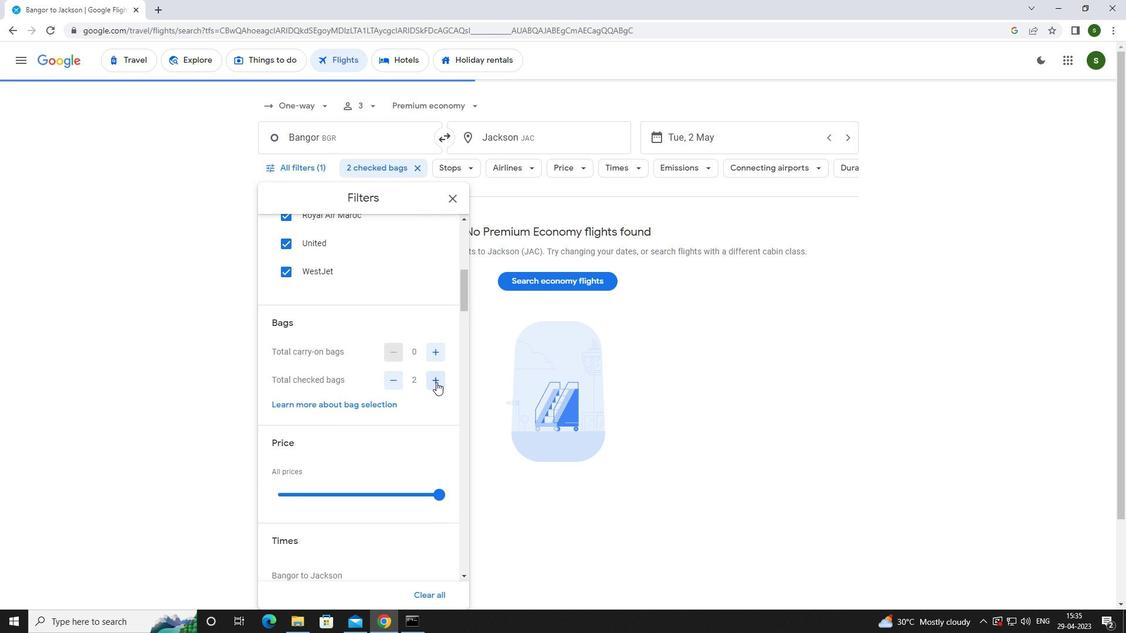 
Action: Mouse scrolled (436, 381) with delta (0, 0)
Screenshot: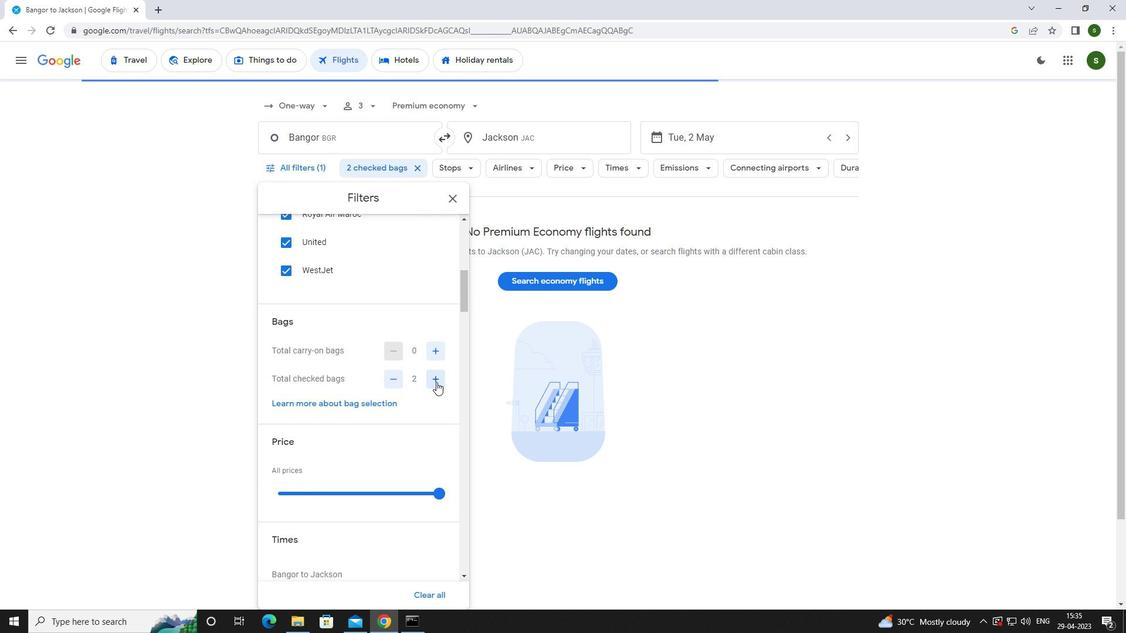 
Action: Mouse moved to (436, 382)
Screenshot: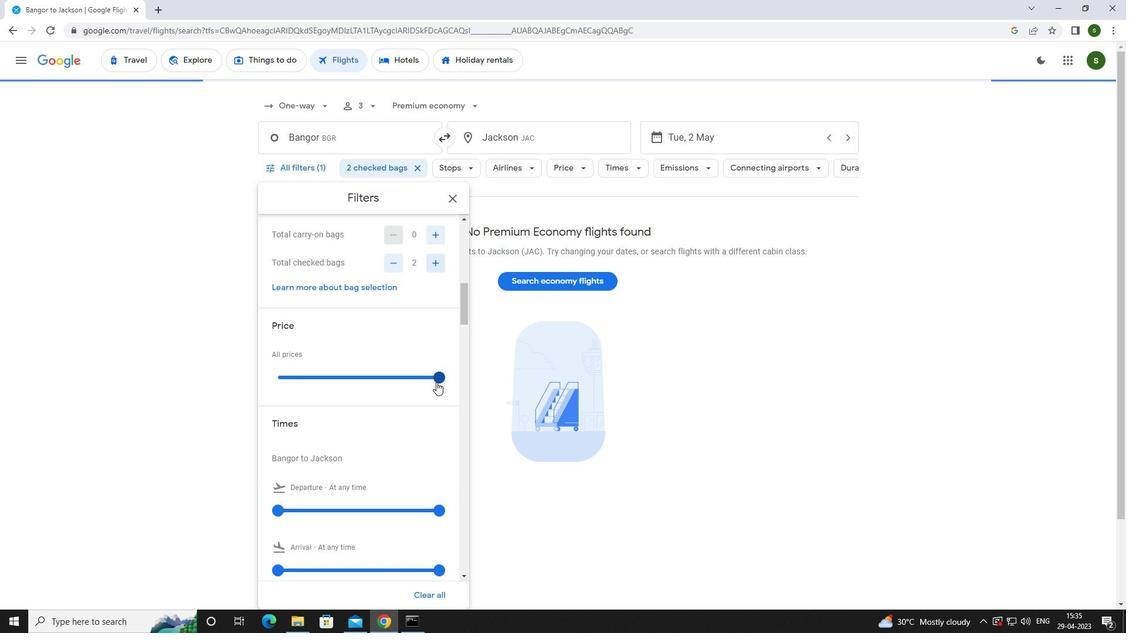 
Action: Mouse pressed left at (436, 382)
Screenshot: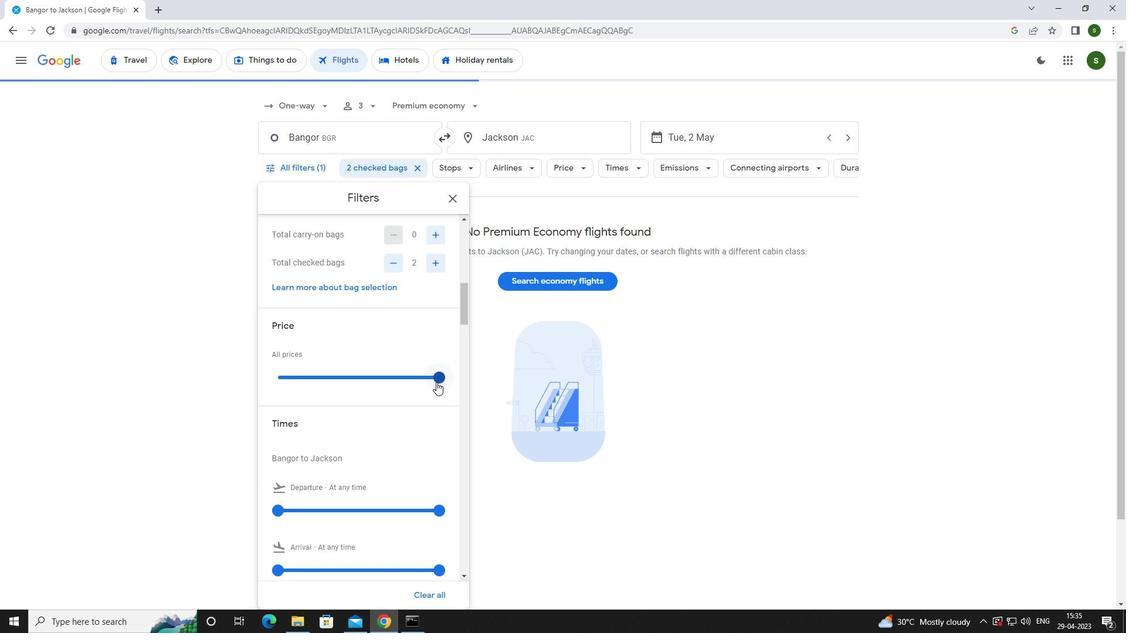 
Action: Mouse scrolled (436, 381) with delta (0, 0)
Screenshot: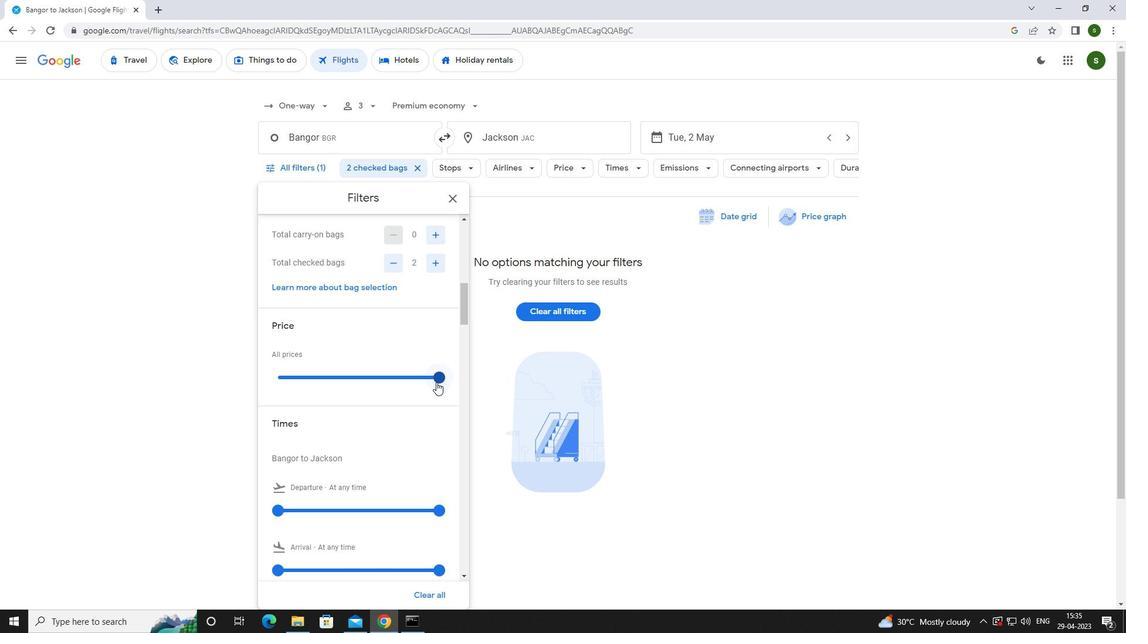 
Action: Mouse scrolled (436, 381) with delta (0, 0)
Screenshot: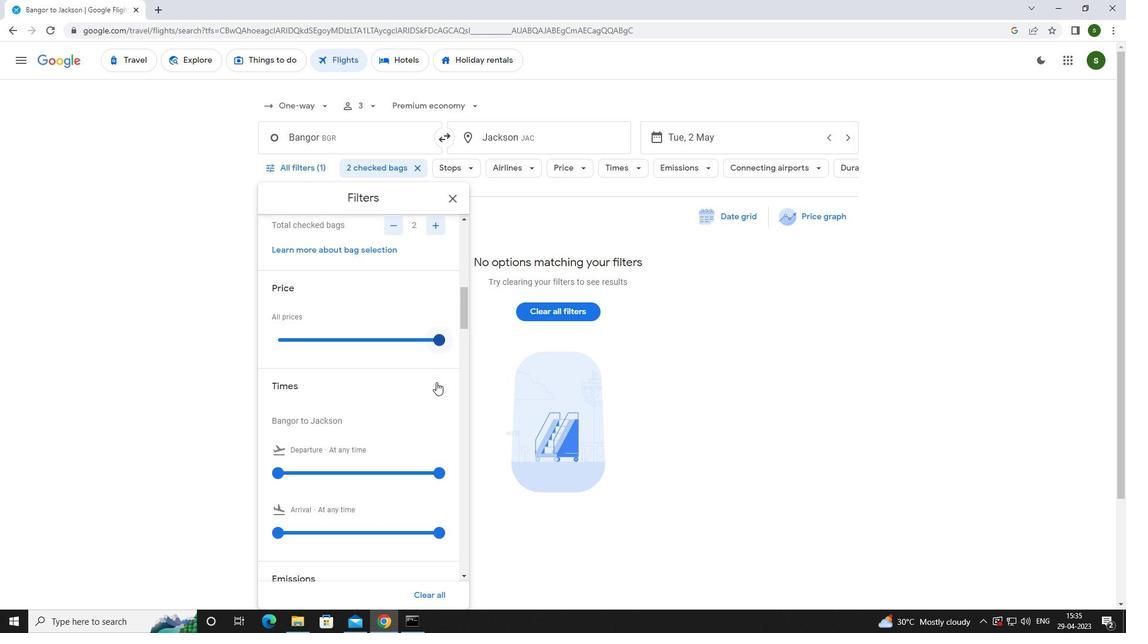 
Action: Mouse moved to (278, 398)
Screenshot: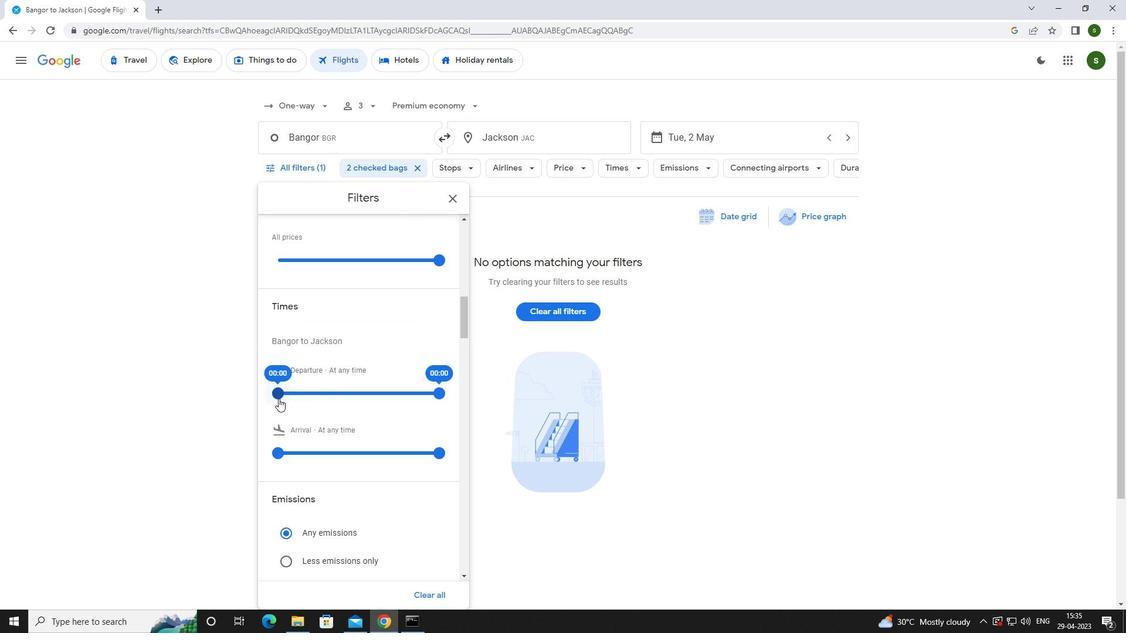 
Action: Mouse pressed left at (278, 398)
Screenshot: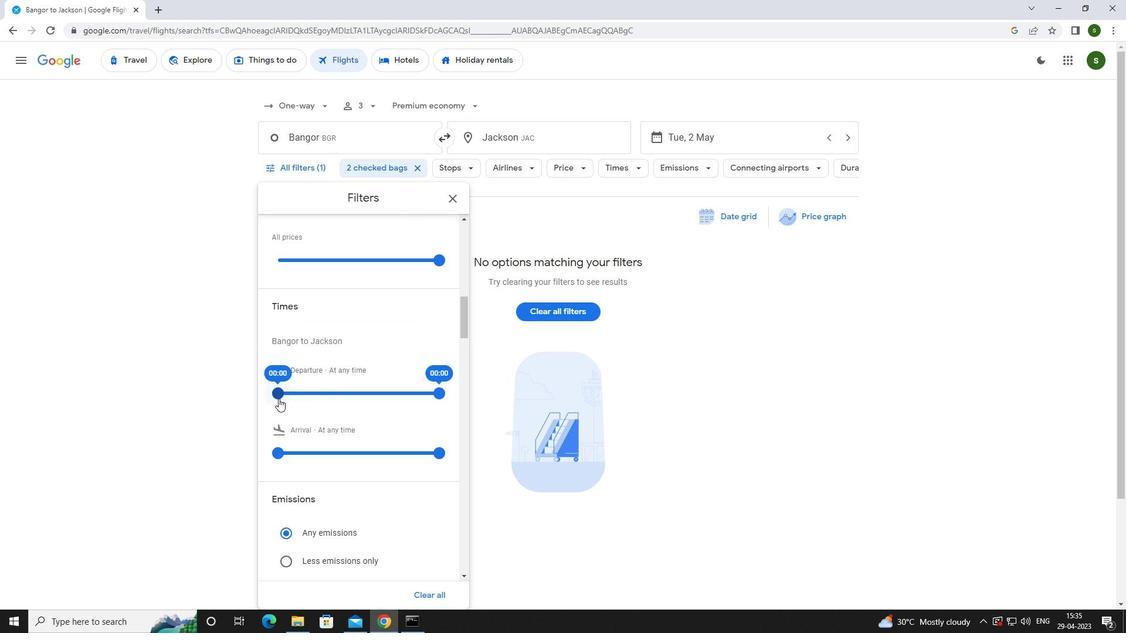 
Action: Mouse moved to (633, 386)
Screenshot: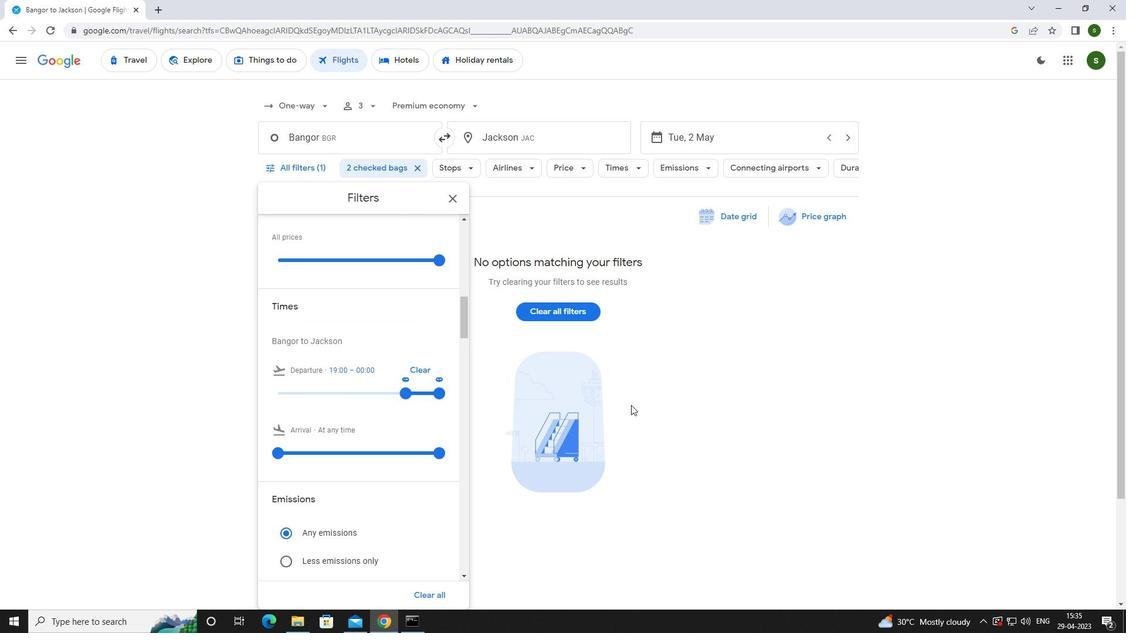 
Action: Mouse pressed left at (633, 386)
Screenshot: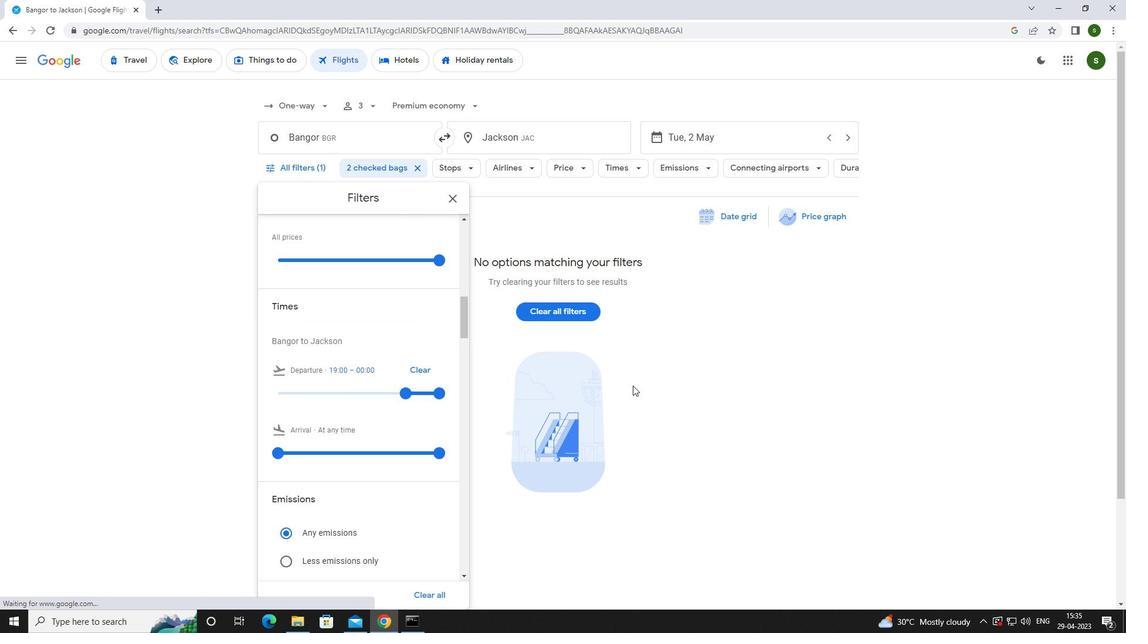 
